 Task: Open a Modern Writer Template save the file as rulebook.txt Remove the following  from template: 'Address' Change the date  '5 April, 2023' change Dear Ms Reader to   Greetings. Add body to the letter Congratulations on your recent promotion! This well-deserved achievement is a testament to your skills and commitment to your work. I am confident that you will excel in your new role and bring continued success to the team. Wishing you all the best in this exciting chapter of your career.Add Name  'Joey'. Insert watermark  Relience Apply Font Style in watermark Nunito; font size  117and place the watermark  Diagonally 
Action: Mouse moved to (336, 137)
Screenshot: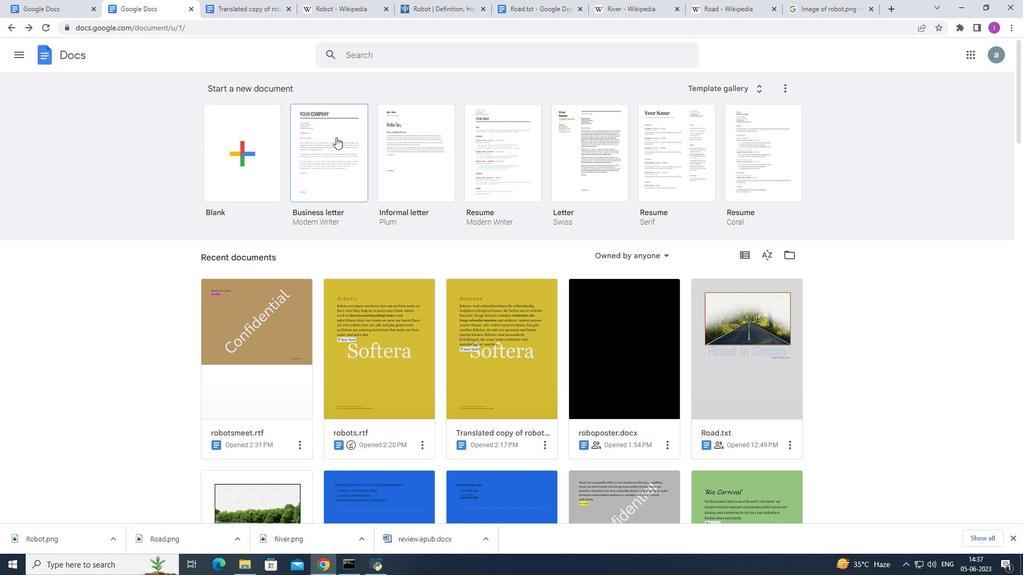 
Action: Mouse pressed left at (336, 137)
Screenshot: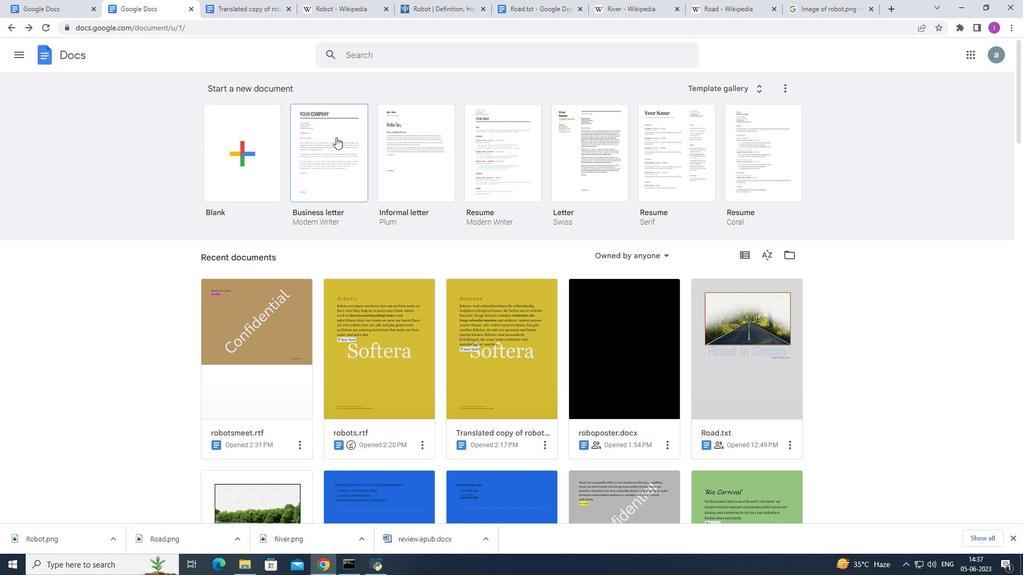 
Action: Mouse moved to (336, 166)
Screenshot: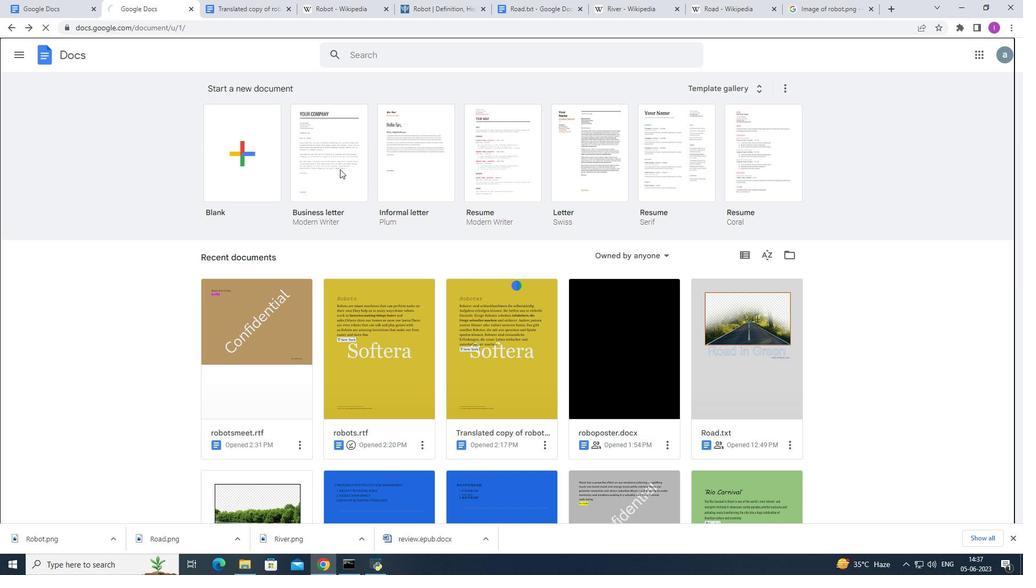 
Action: Mouse pressed left at (336, 166)
Screenshot: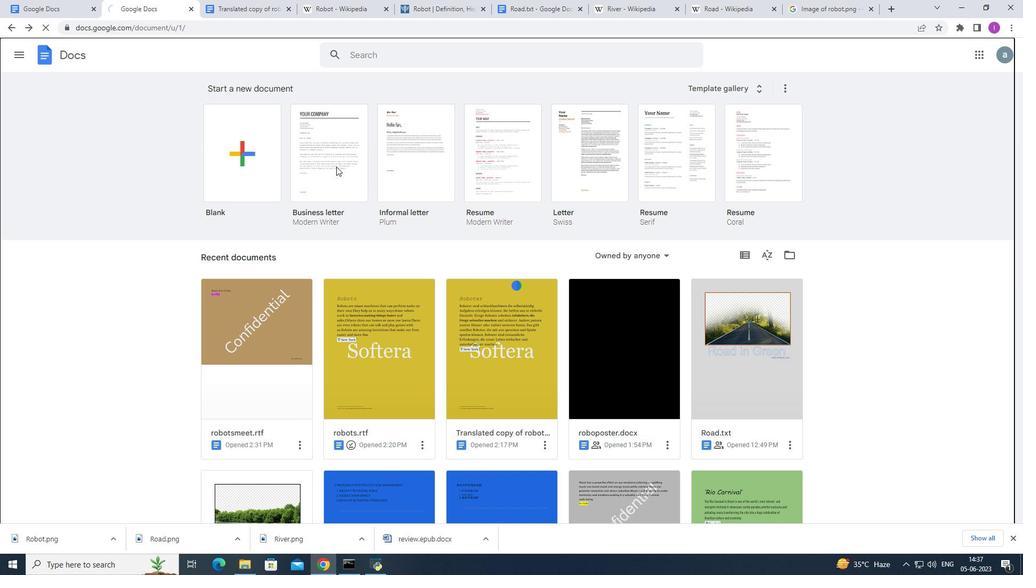 
Action: Mouse moved to (94, 46)
Screenshot: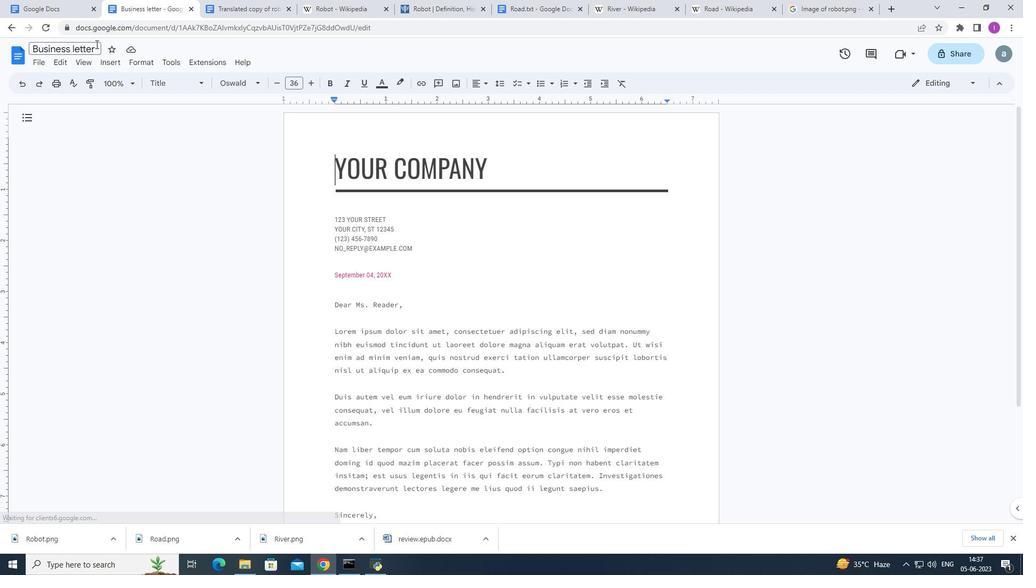 
Action: Mouse pressed left at (94, 46)
Screenshot: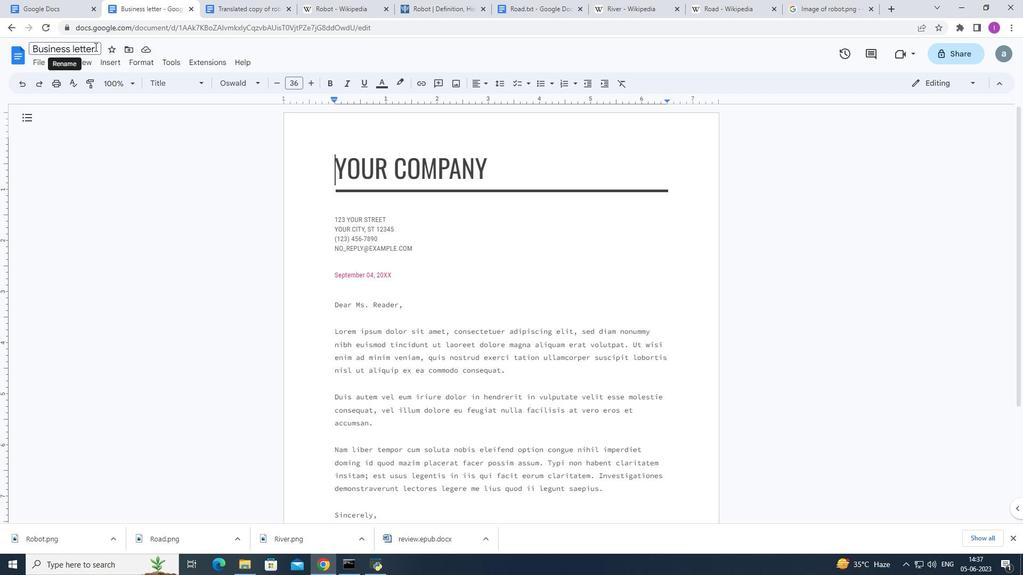 
Action: Mouse moved to (123, 51)
Screenshot: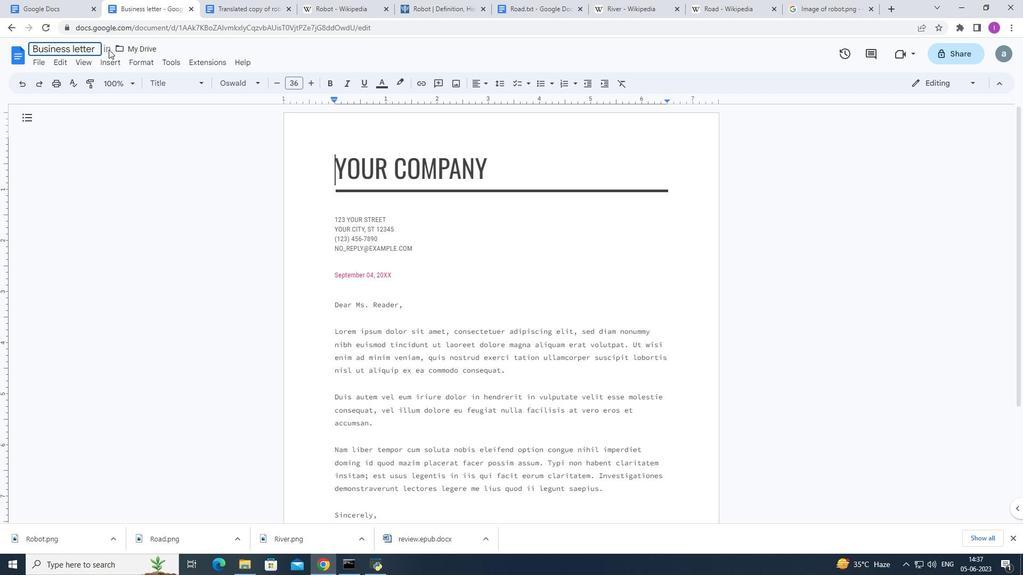 
Action: Key pressed <Key.backspace><Key.backspace><Key.backspace><Key.backspace><Key.backspace><Key.backspace><Key.backspace><Key.backspace><Key.backspace><Key.backspace><Key.backspace><Key.backspace><Key.backspace><Key.backspace><Key.backspace><Key.backspace><Key.backspace><Key.backspace><Key.backspace><Key.backspace><Key.backspace><Key.backspace><Key.backspace><Key.backspace><Key.backspace><Key.backspace><Key.backspace><Key.backspace><Key.backspace><Key.backspace><Key.backspace><Key.backspace><Key.backspace><Key.backspace><Key.backspace>rulebook.txt
Screenshot: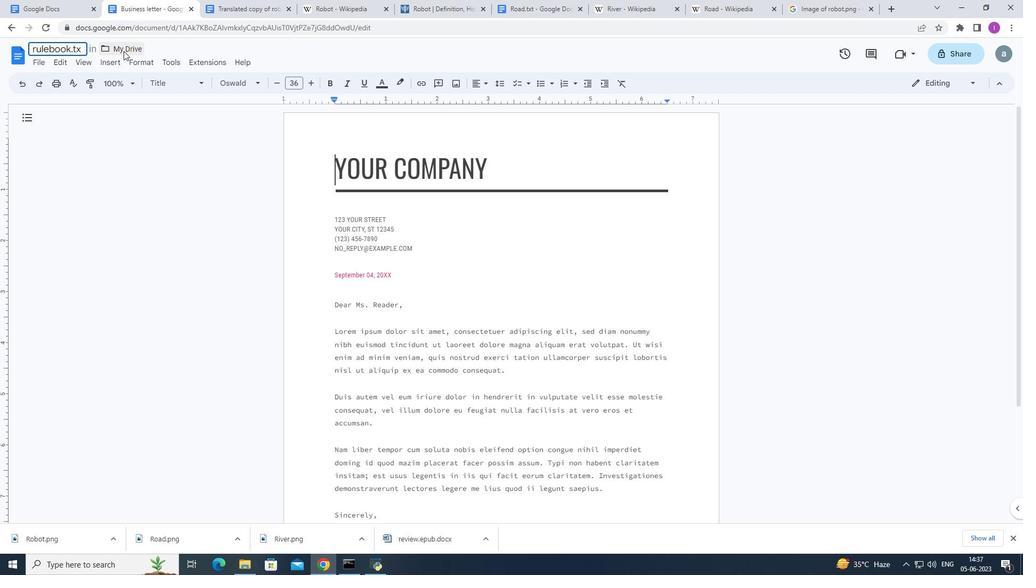 
Action: Mouse moved to (189, 186)
Screenshot: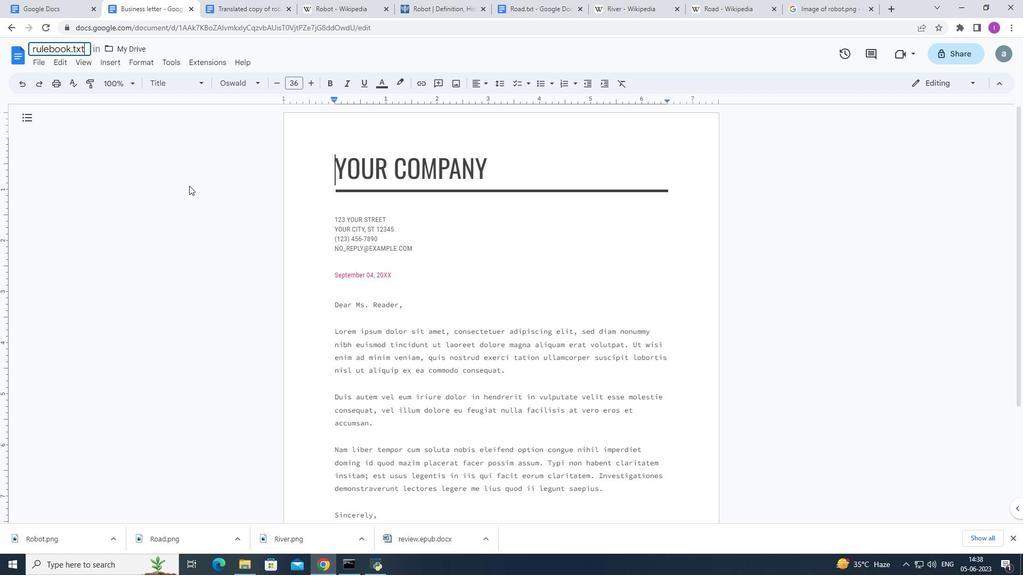 
Action: Mouse pressed left at (189, 186)
Screenshot: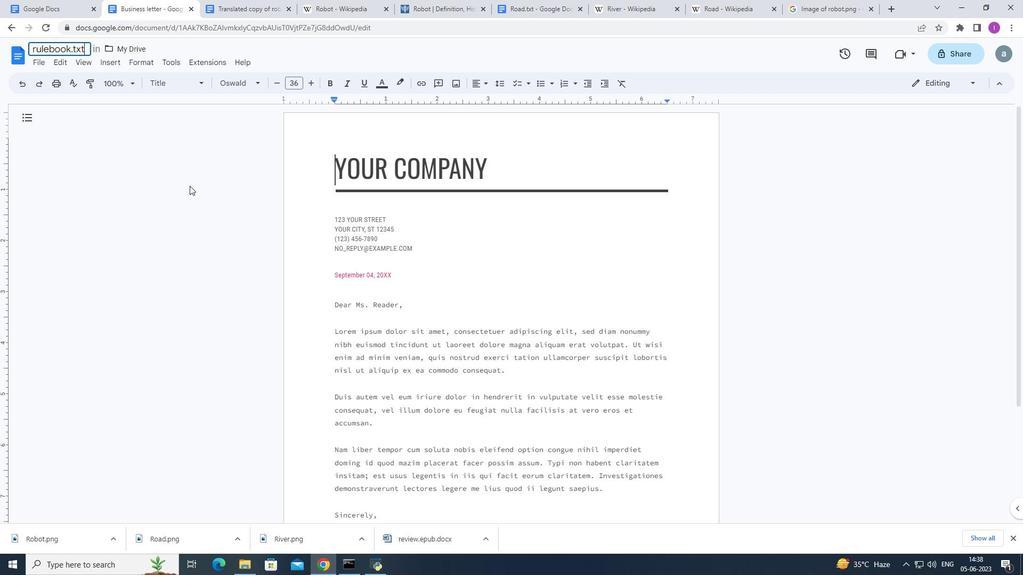 
Action: Mouse moved to (200, 267)
Screenshot: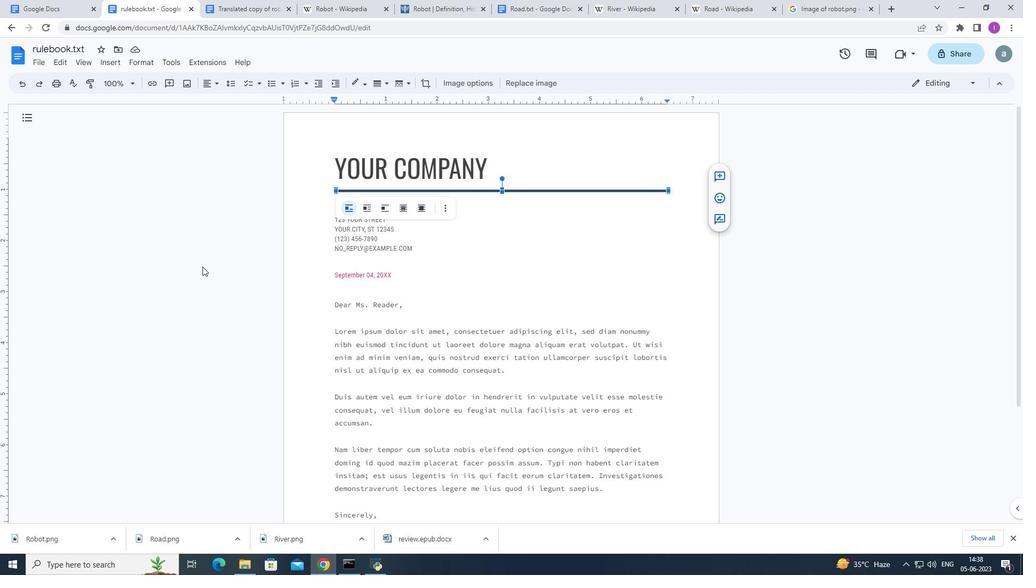 
Action: Mouse pressed left at (200, 267)
Screenshot: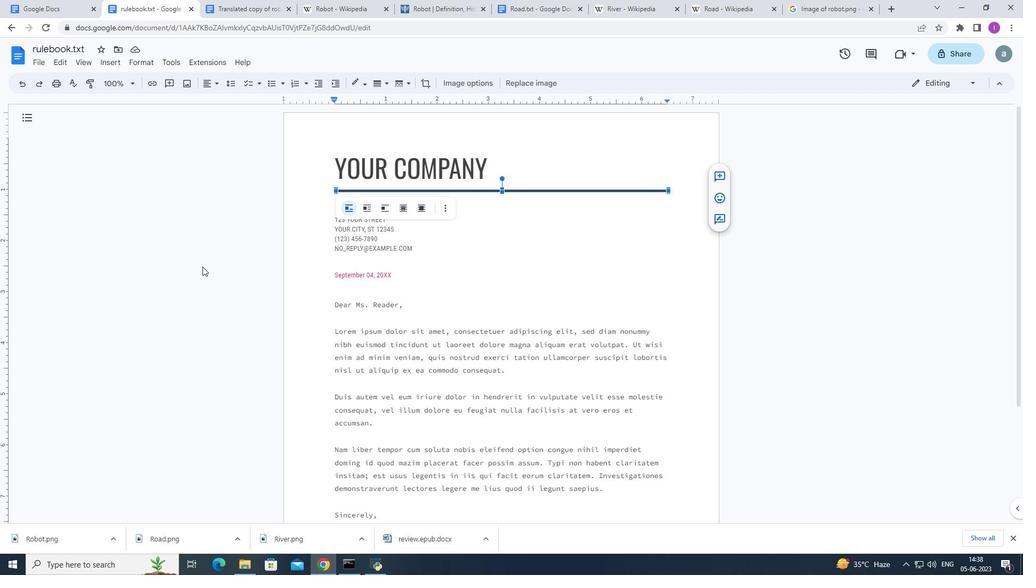 
Action: Mouse moved to (435, 248)
Screenshot: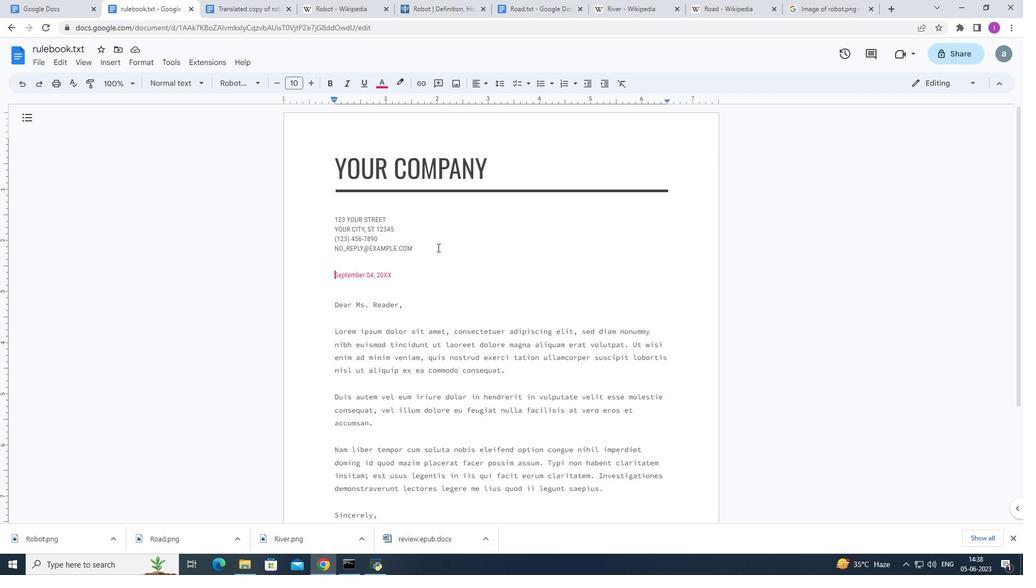 
Action: Mouse pressed left at (435, 248)
Screenshot: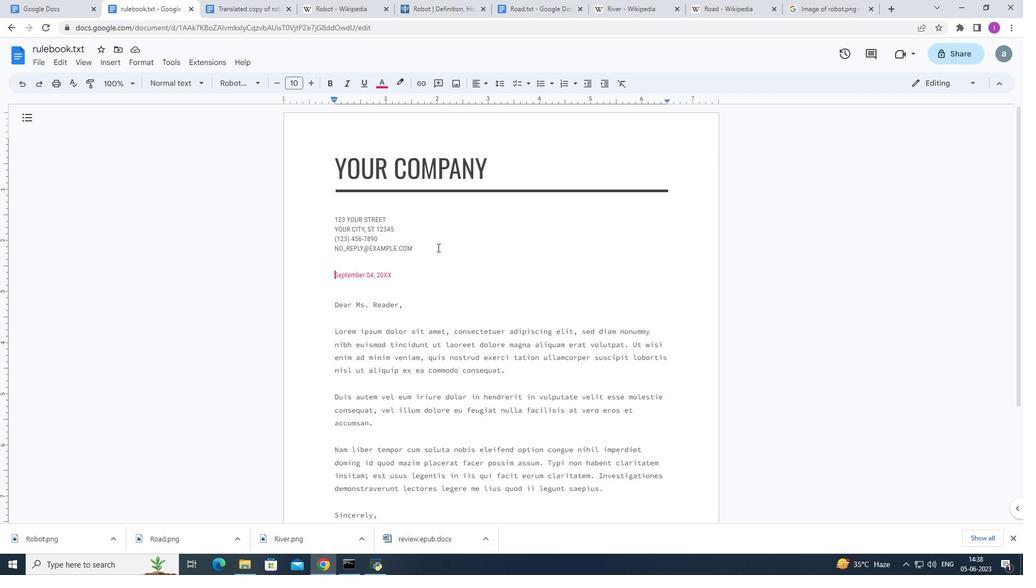
Action: Mouse moved to (315, 230)
Screenshot: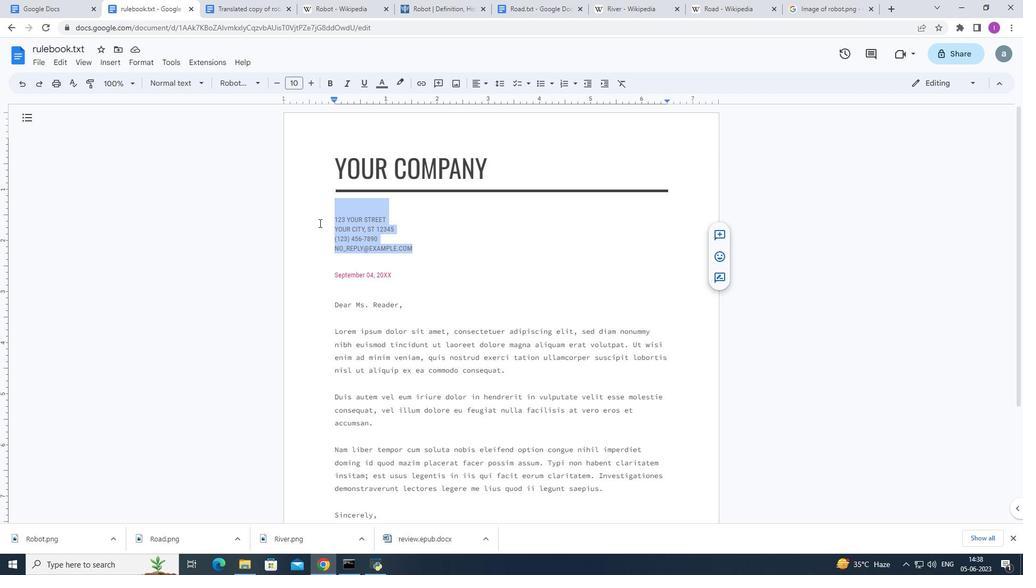 
Action: Key pressed <Key.backspace>
Screenshot: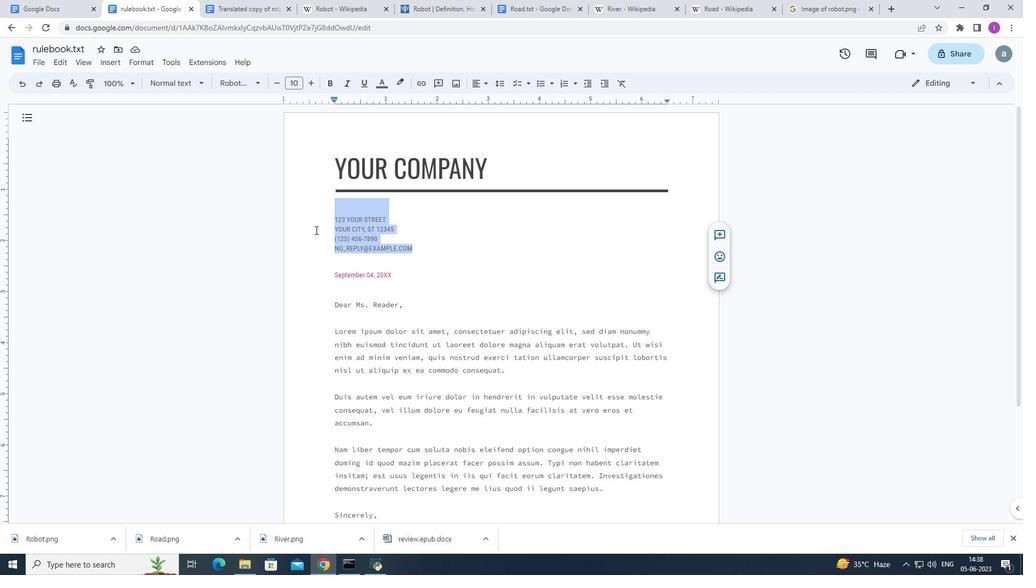 
Action: Mouse moved to (418, 236)
Screenshot: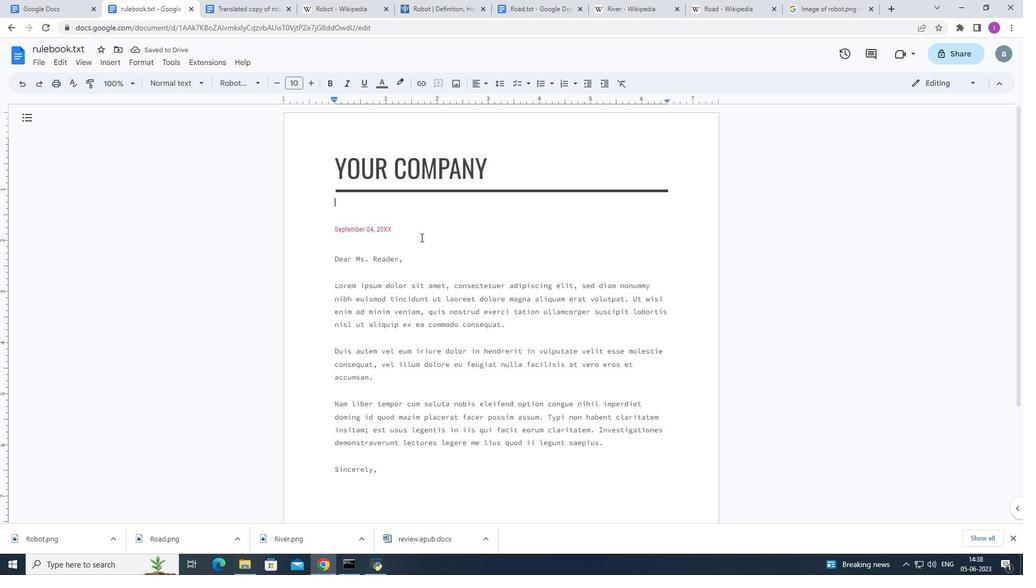 
Action: Mouse pressed left at (418, 236)
Screenshot: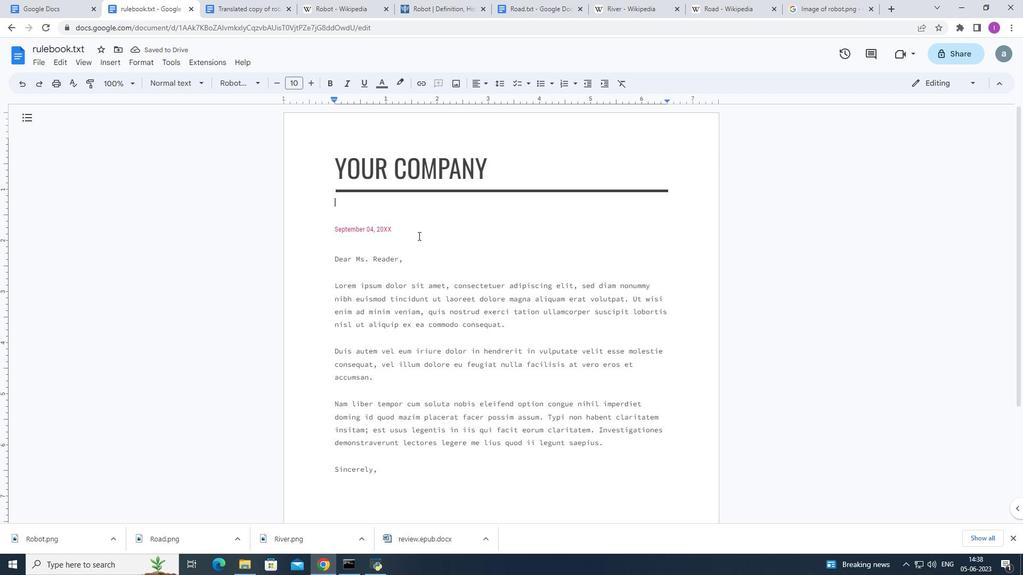 
Action: Mouse moved to (364, 231)
Screenshot: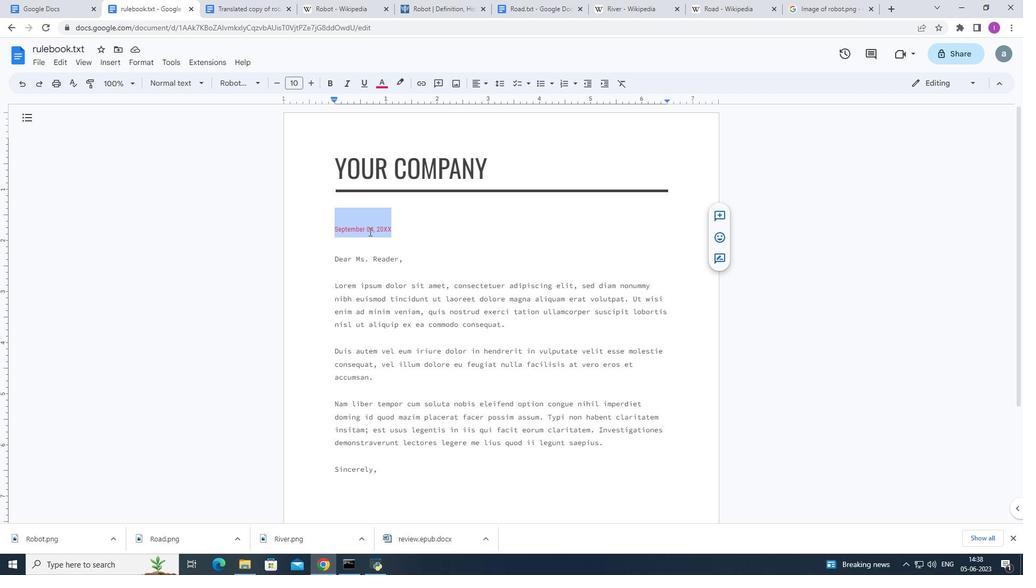 
Action: Key pressed 5
Screenshot: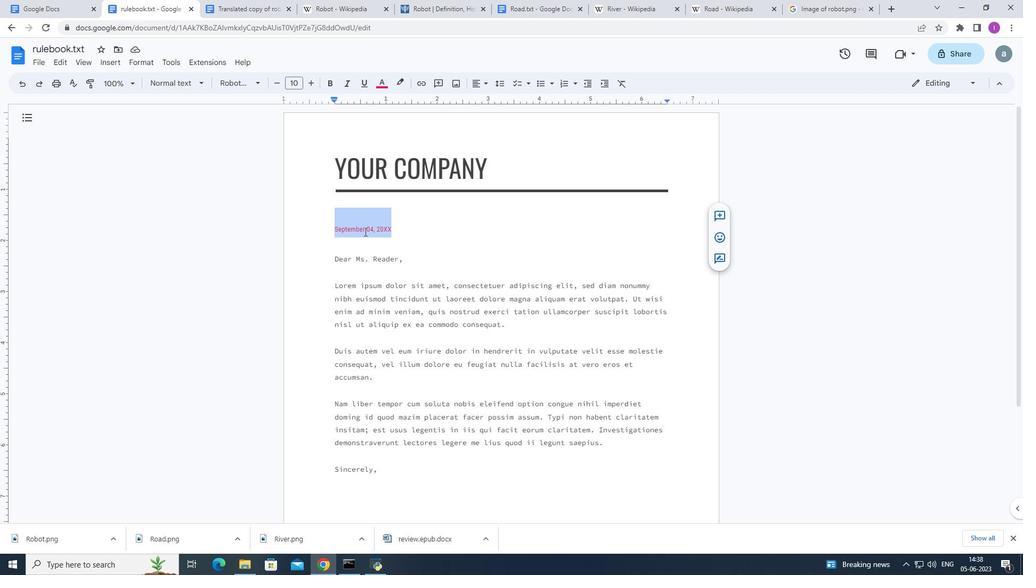
Action: Mouse moved to (349, 235)
Screenshot: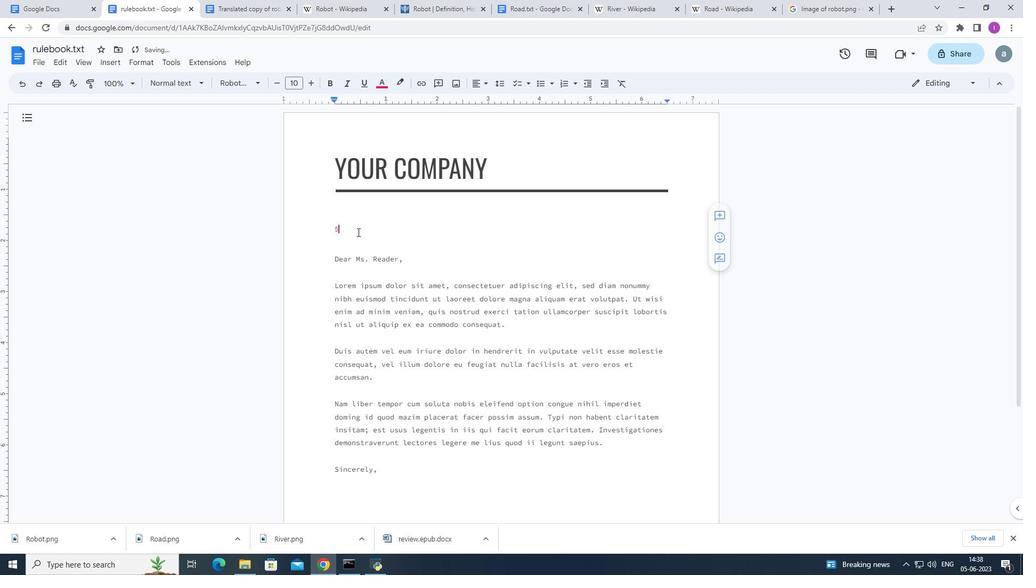 
Action: Key pressed <Key.space><Key.shift>April,2023
Screenshot: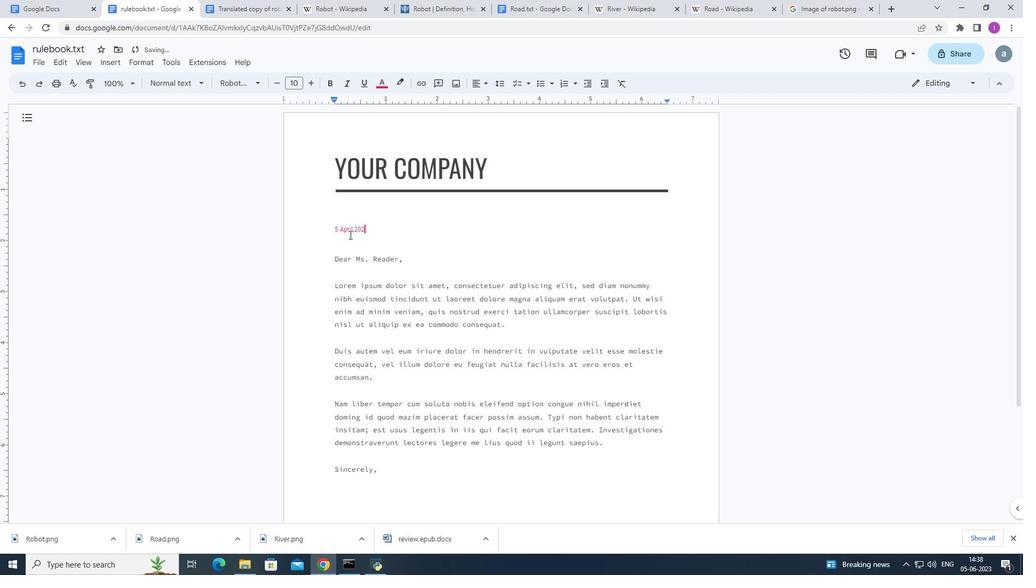 
Action: Mouse moved to (396, 260)
Screenshot: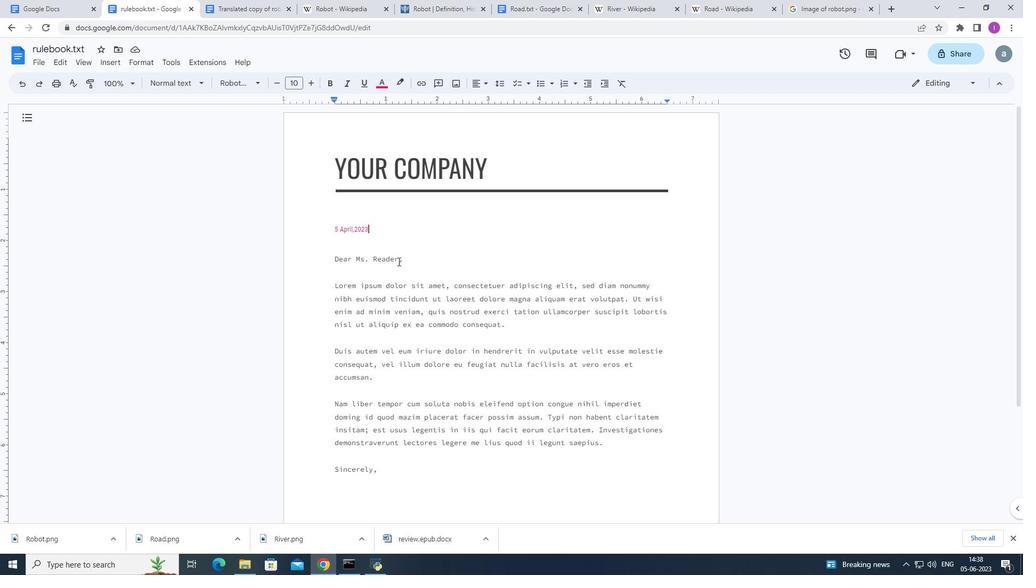
Action: Mouse pressed left at (396, 260)
Screenshot: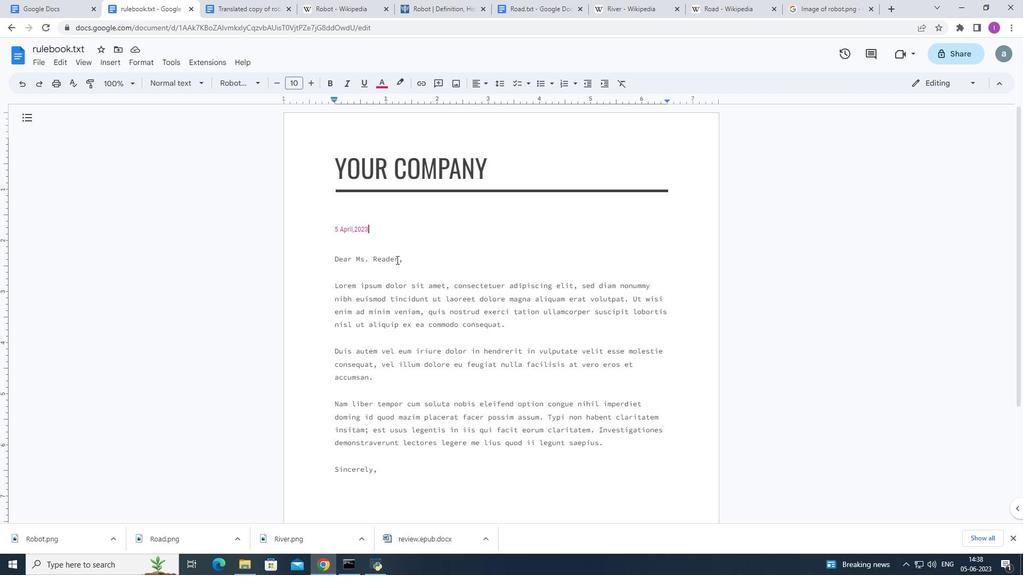 
Action: Mouse moved to (368, 326)
Screenshot: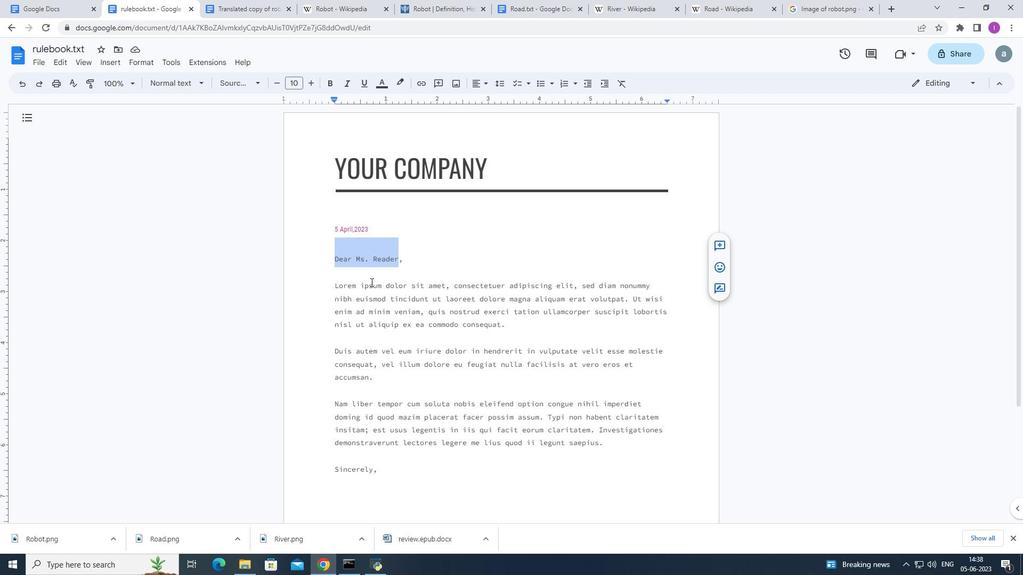 
Action: Key pressed <Key.shift><Key.shift><Key.shift><Key.shift>Greetings
Screenshot: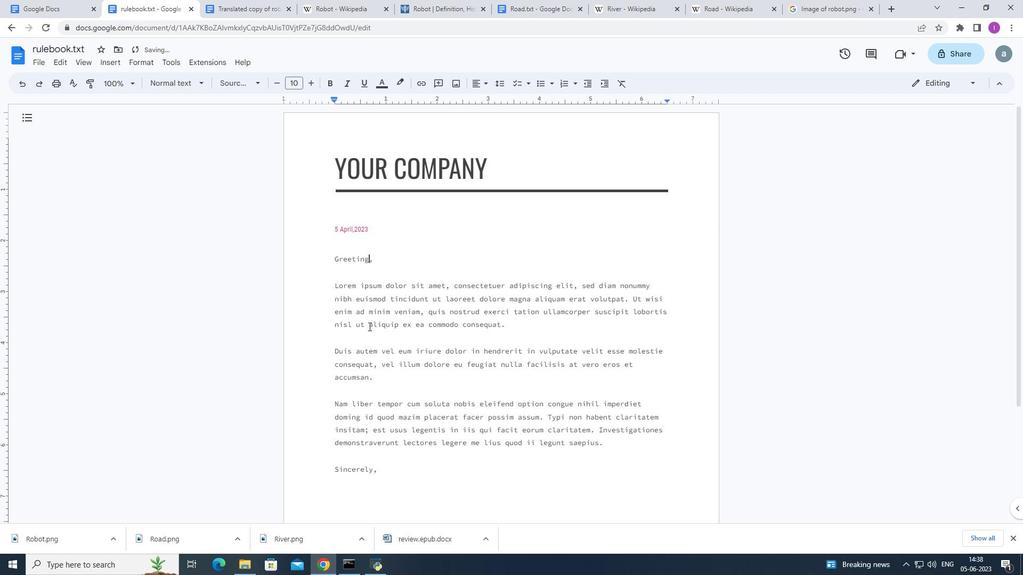 
Action: Mouse moved to (323, 282)
Screenshot: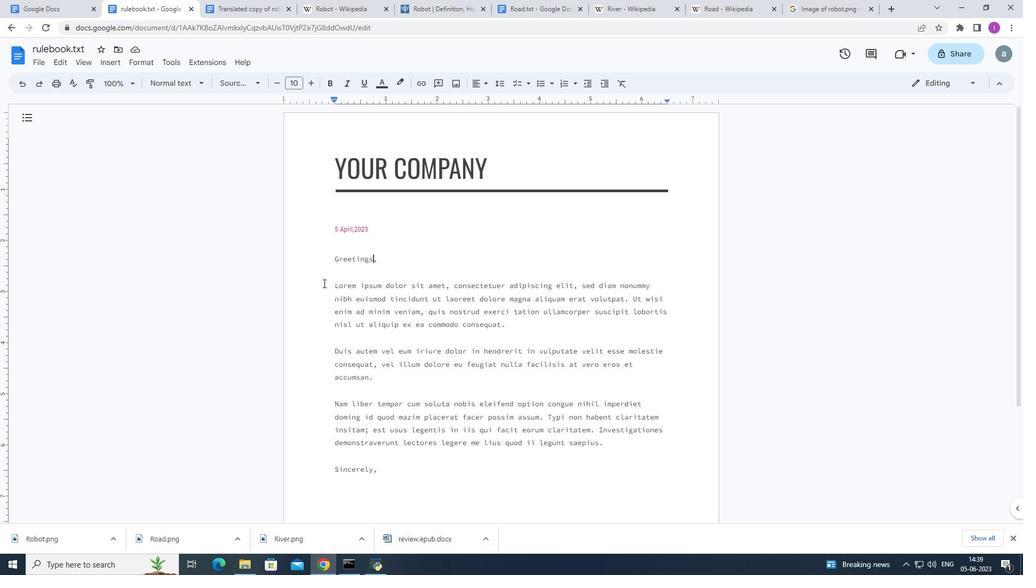 
Action: Mouse pressed left at (323, 282)
Screenshot: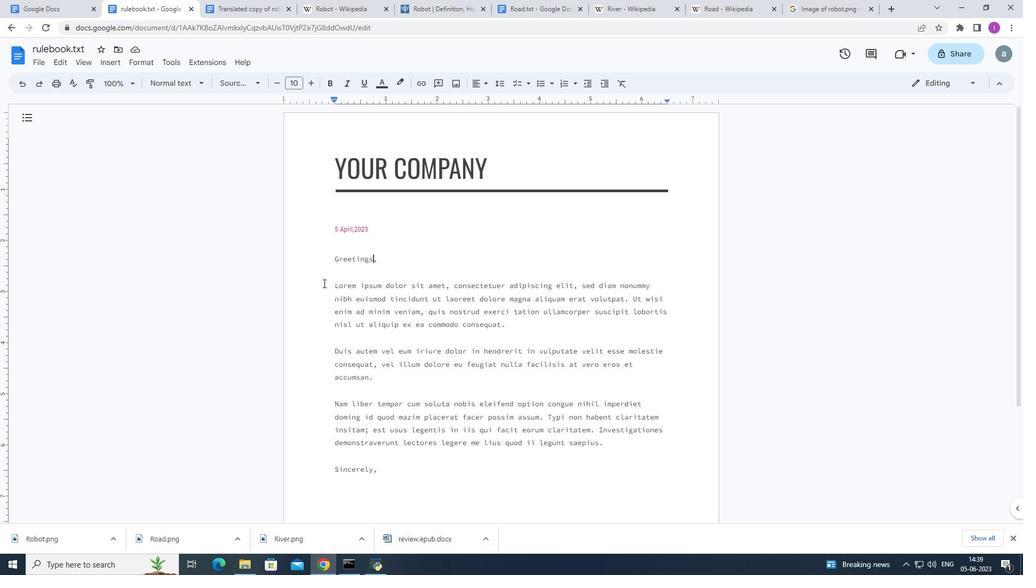 
Action: Mouse moved to (929, 386)
Screenshot: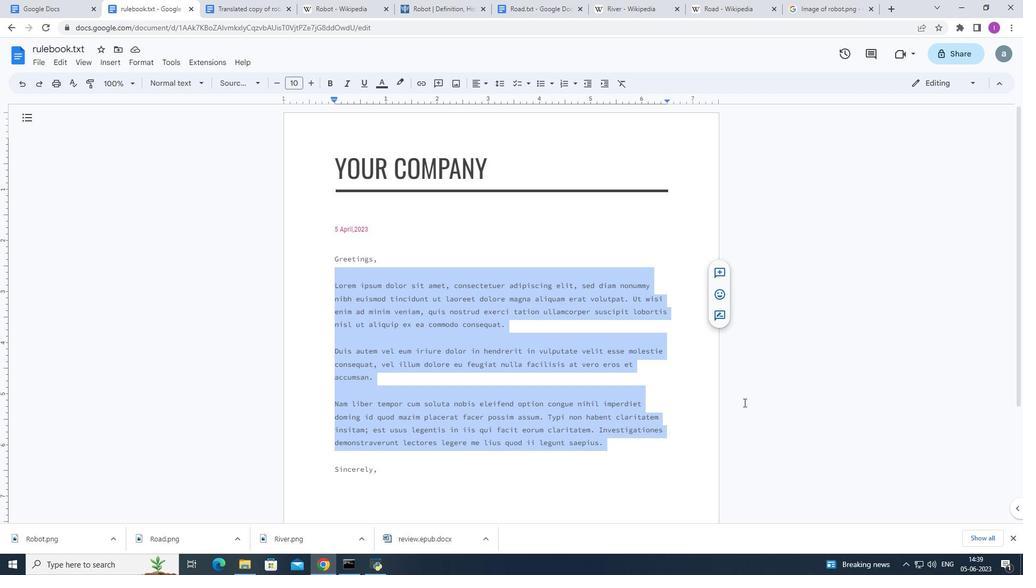
Action: Key pressed <Key.shift>This<Key.space>well-
Screenshot: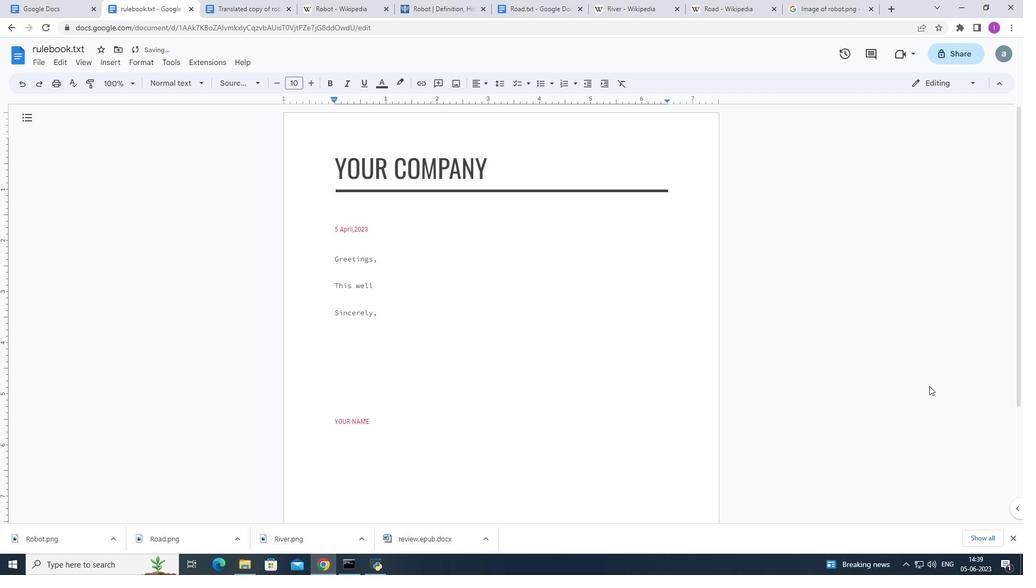 
Action: Mouse scrolled (929, 385) with delta (0, 0)
Screenshot: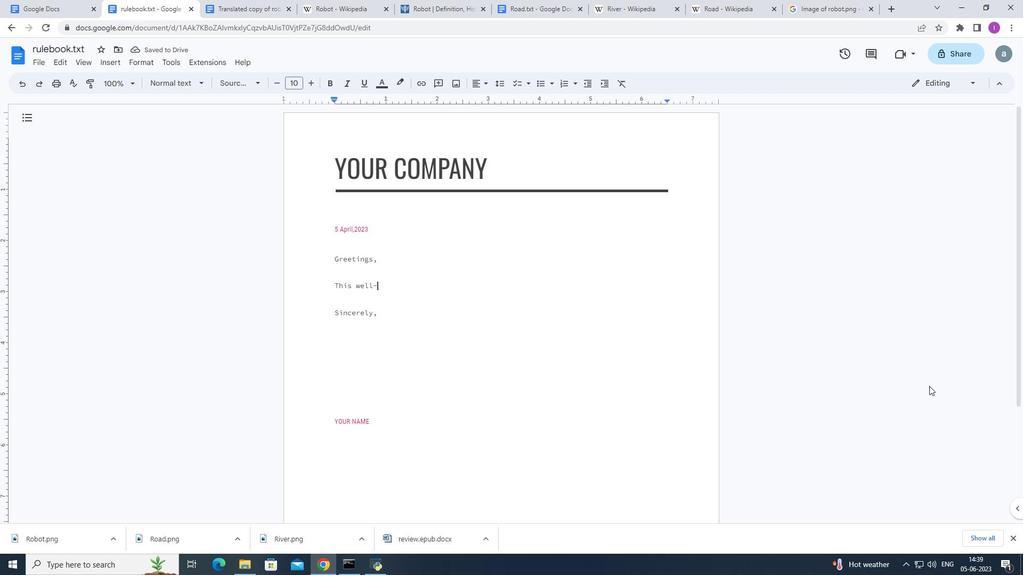 
Action: Mouse moved to (849, 407)
Screenshot: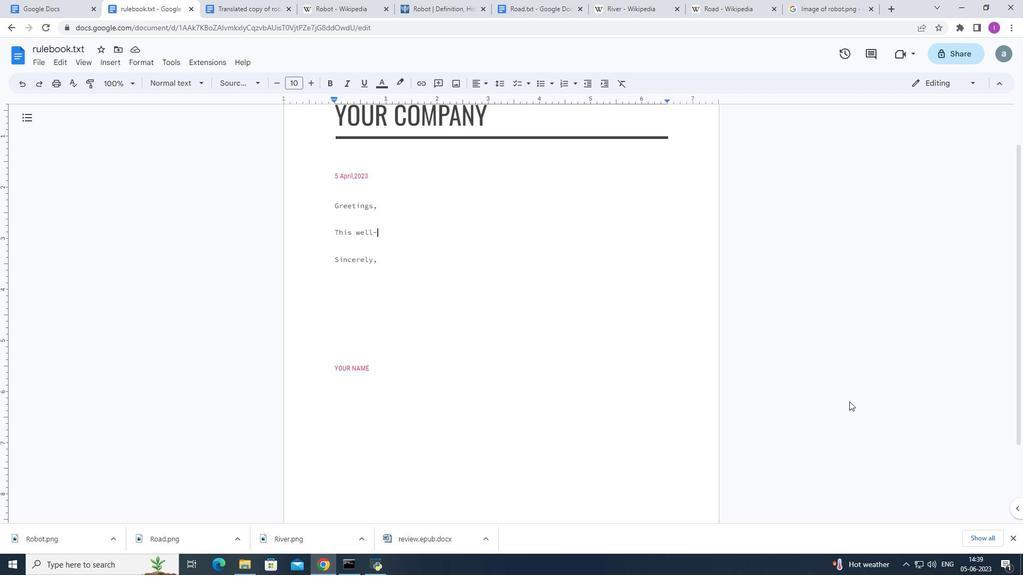 
Action: Mouse scrolled (849, 407) with delta (0, 0)
Screenshot: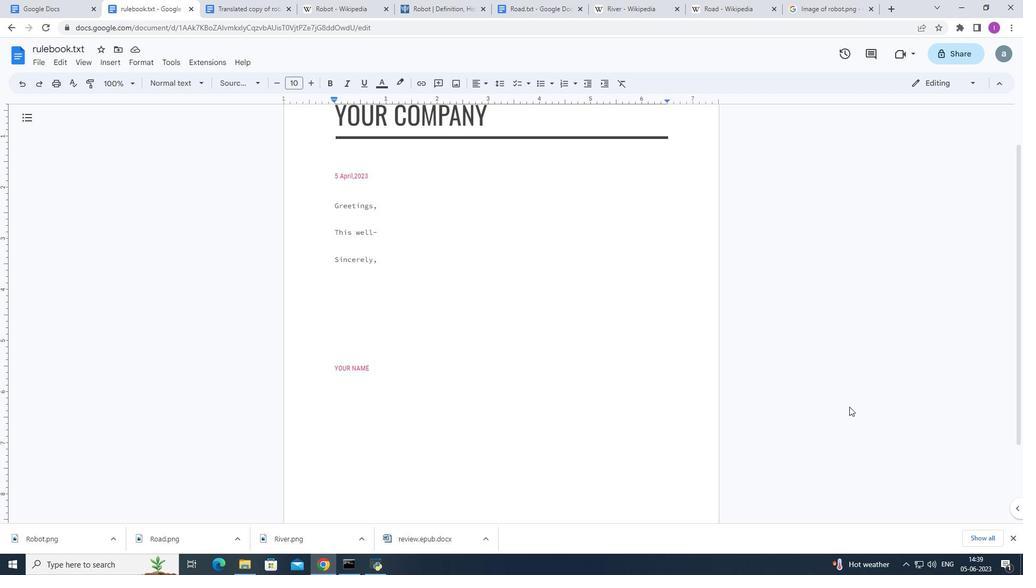
Action: Mouse moved to (849, 407)
Screenshot: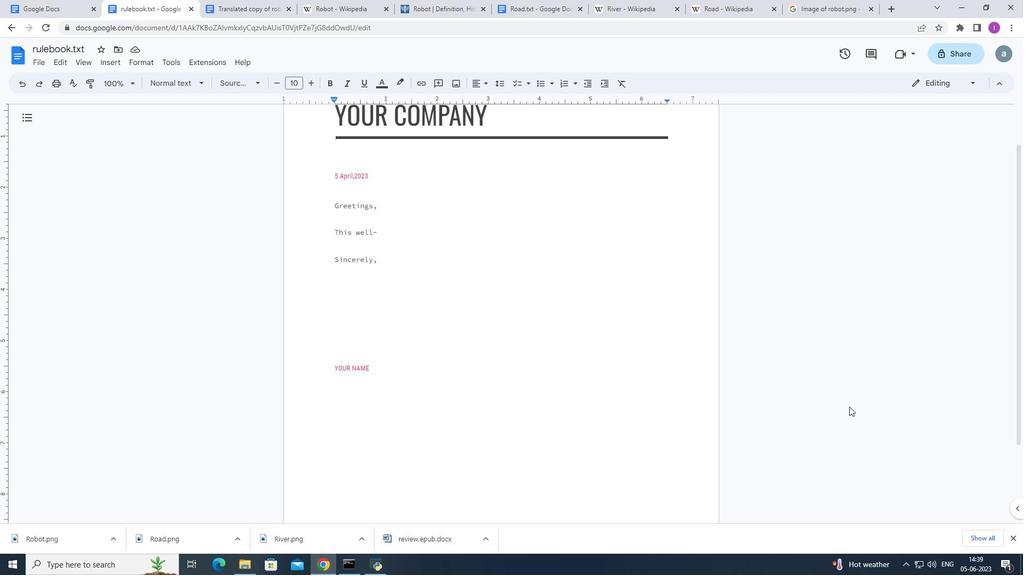 
Action: Mouse scrolled (849, 408) with delta (0, 0)
Screenshot: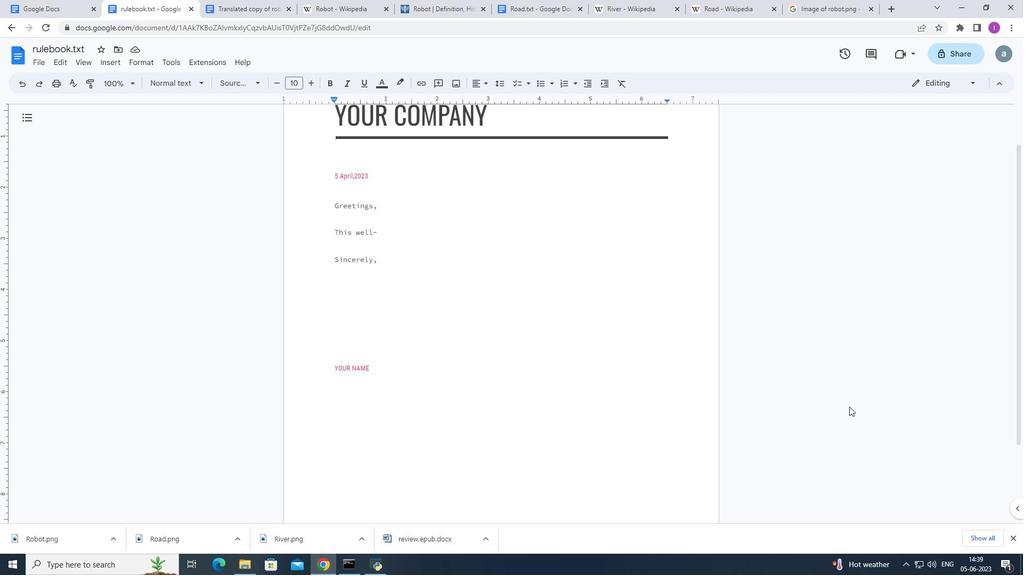 
Action: Mouse moved to (531, 316)
Screenshot: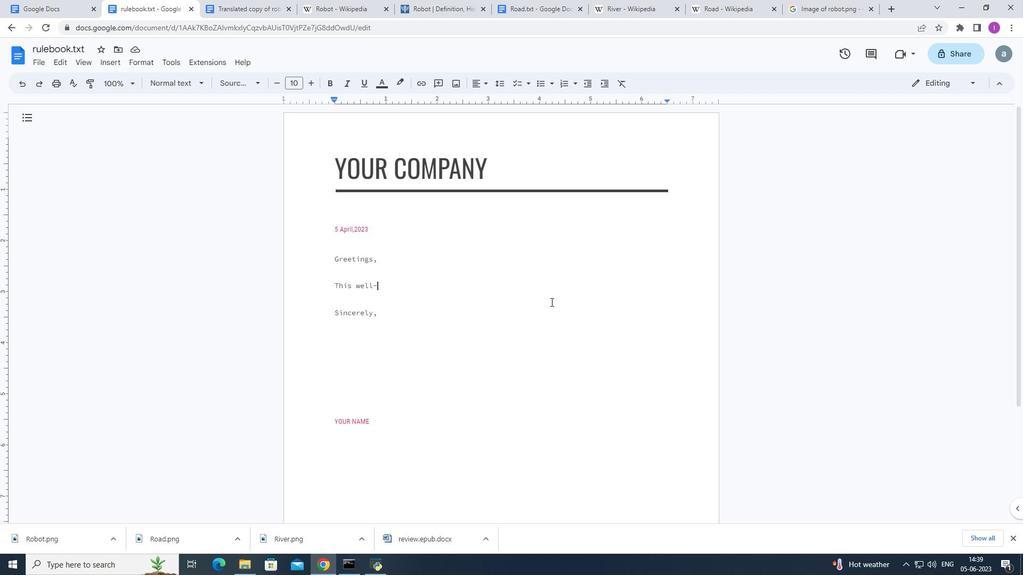 
Action: Key pressed deserved<Key.space>achievement<Key.space>is<Key.space>a<Key.space>testament<Key.space>to<Key.space>your<Key.space>skills<Key.space>and<Key.space>commitment<Key.space>to<Key.space>your<Key.space>work.<Key.shift>I<Key.space>am<Key.space>confident<Key.space>that<Key.space>ypu<Key.backspace><Key.backspace>o<Key.backspace>u<Key.backspace>ou<Key.space>will<Key.space><Key.space><Key.backspace>excel<Key.space>in<Key.space>your<Key.space>new<Key.space>role<Key.space>and<Key.space>brind<Key.backspace>g<Key.space>continued<Key.space>success<Key.space>to<Key.space>thr<Key.backspace>e<Key.space>team.<Key.shift>Wishing<Key.space>you<Key.space>all<Key.space>the<Key.space>best<Key.space>in<Key.space>this<Key.space>exciting<Key.space>chapter<Key.space>of<Key.space>your<Key.space>b<Key.backspace>carteer
Screenshot: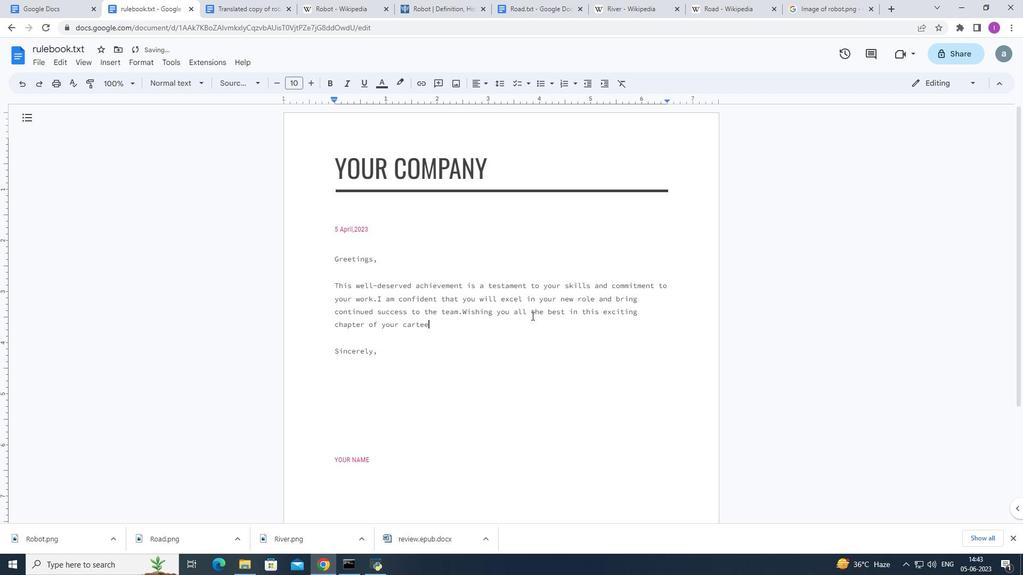 
Action: Mouse moved to (420, 326)
Screenshot: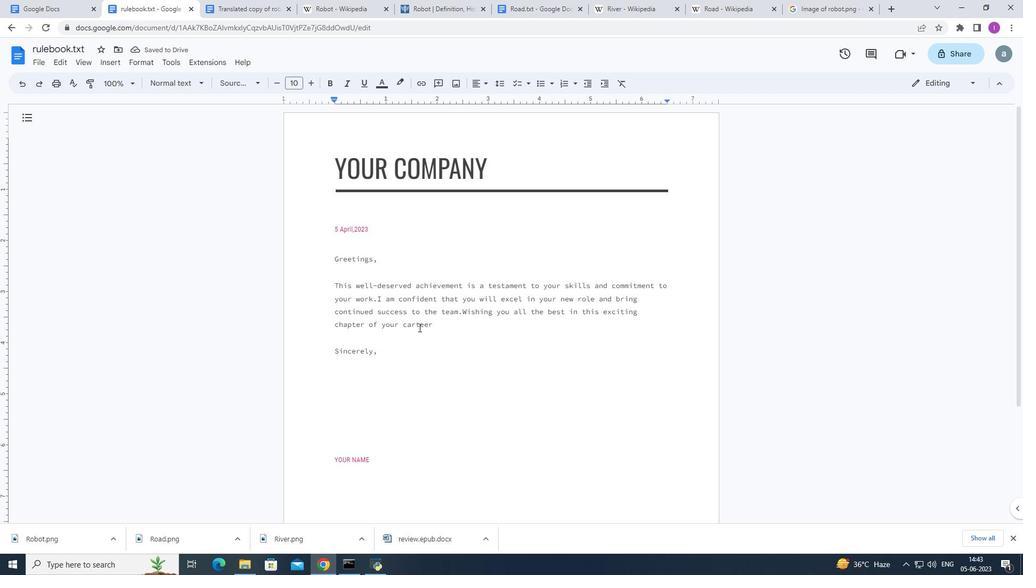 
Action: Mouse pressed left at (420, 326)
Screenshot: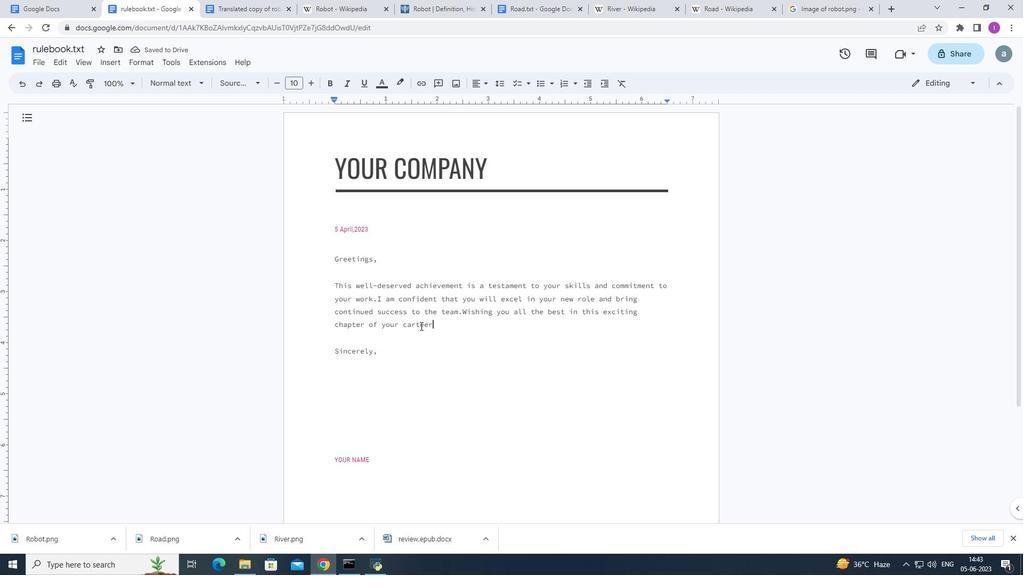 
Action: Mouse moved to (420, 311)
Screenshot: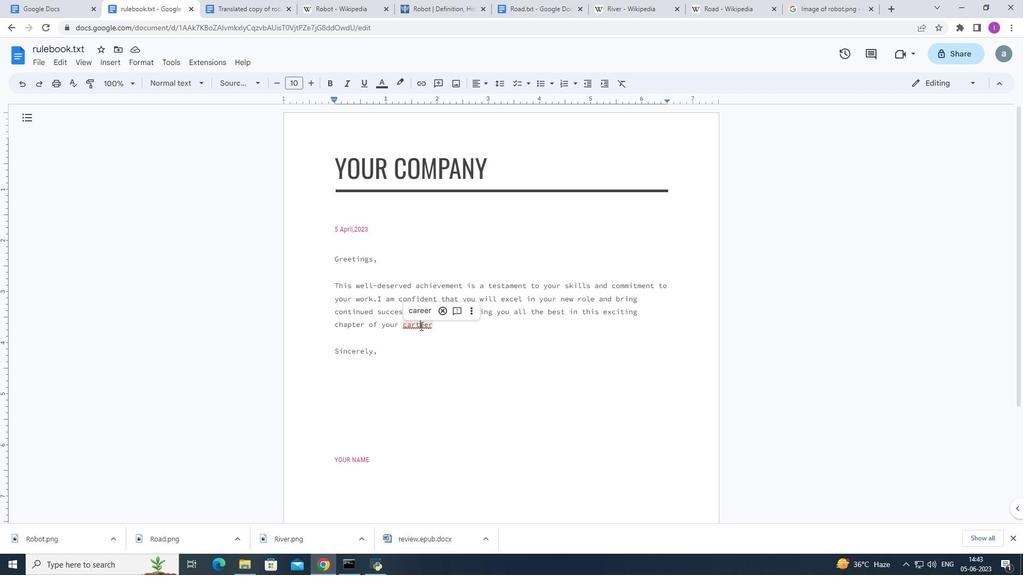 
Action: Mouse pressed left at (420, 311)
Screenshot: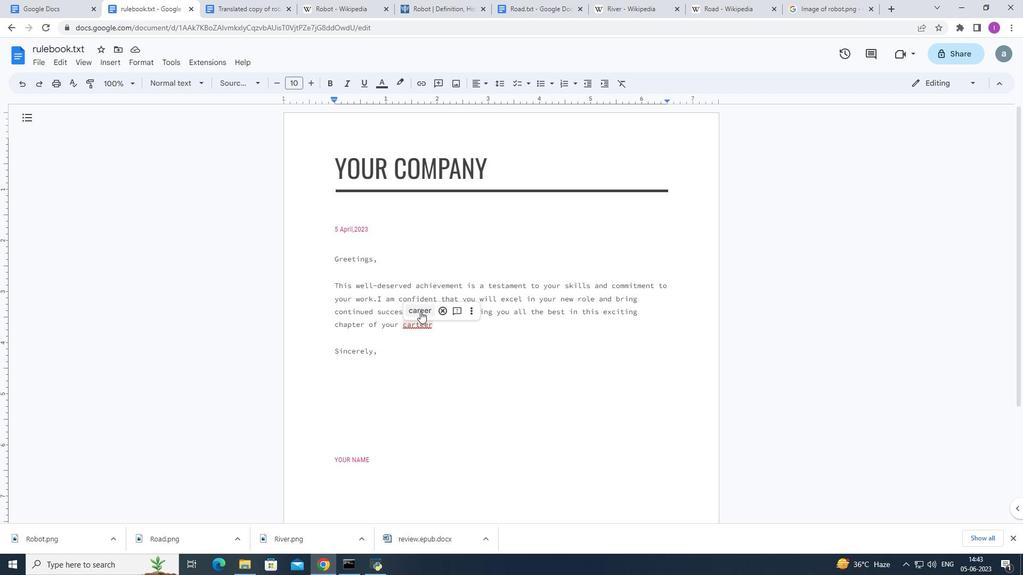
Action: Mouse moved to (453, 331)
Screenshot: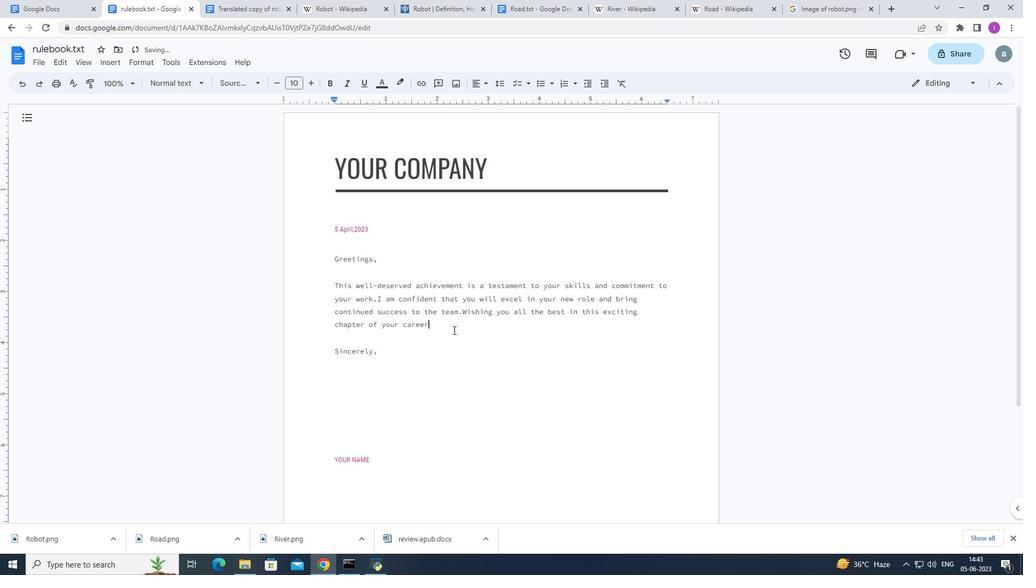 
Action: Key pressed .
Screenshot: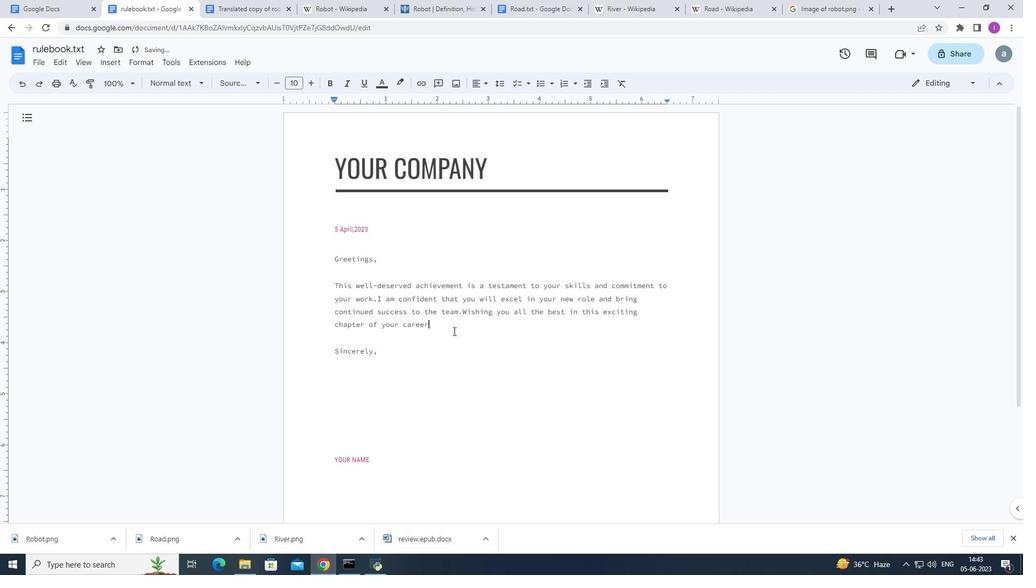 
Action: Mouse moved to (381, 355)
Screenshot: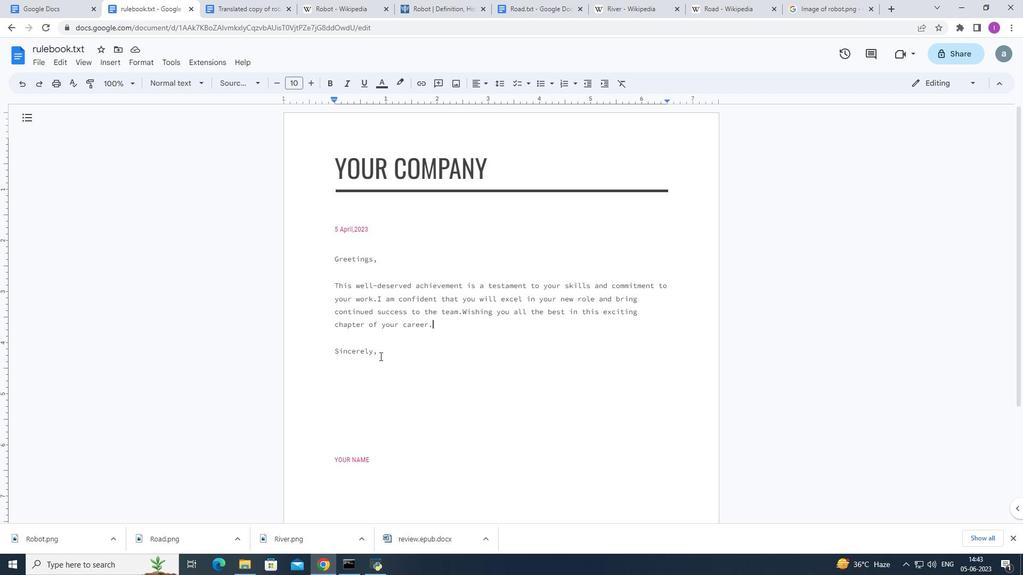 
Action: Mouse pressed left at (381, 355)
Screenshot: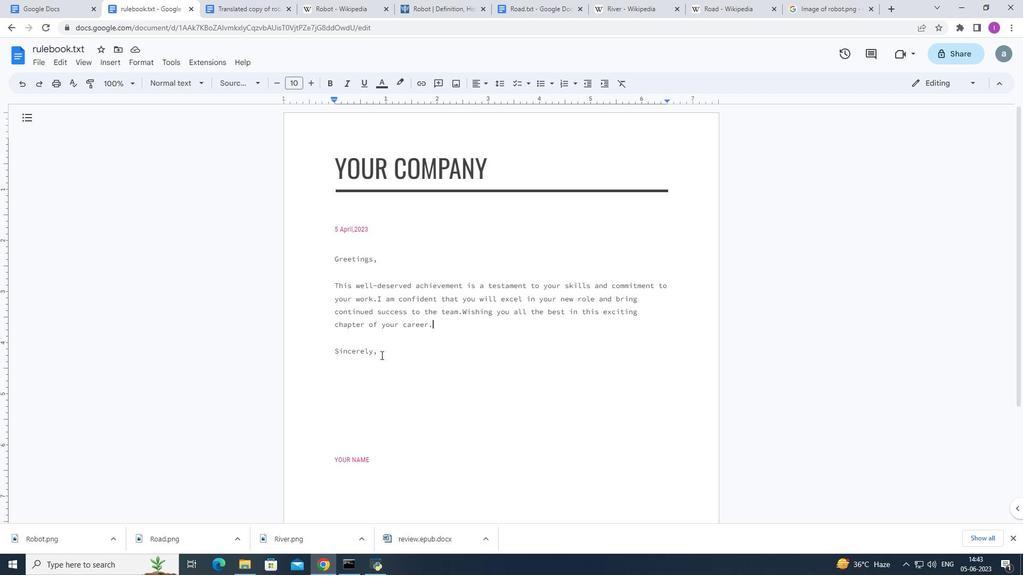 
Action: Mouse moved to (381, 355)
Screenshot: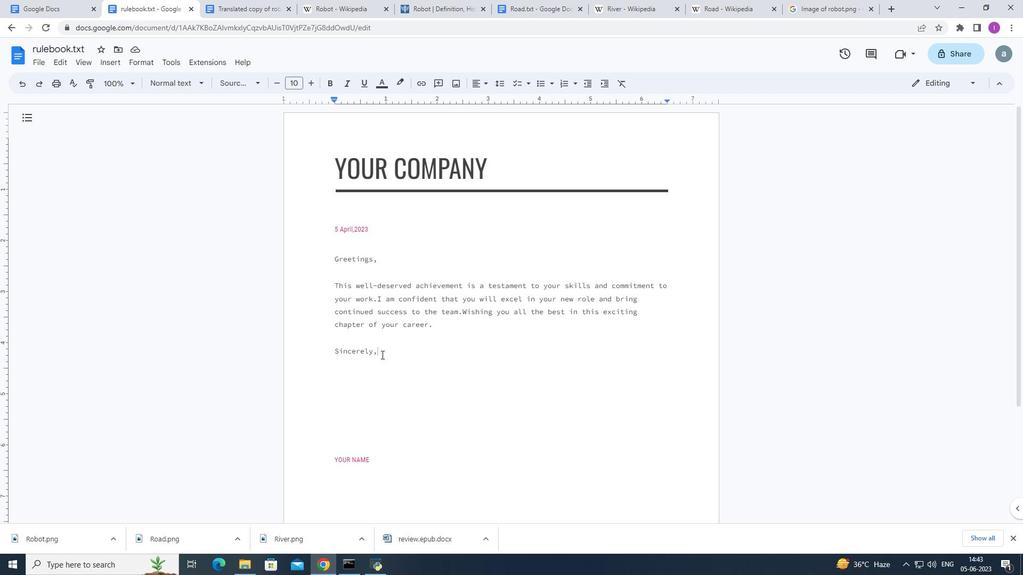 
Action: Key pressed <Key.backspace>,<Key.enter>
Screenshot: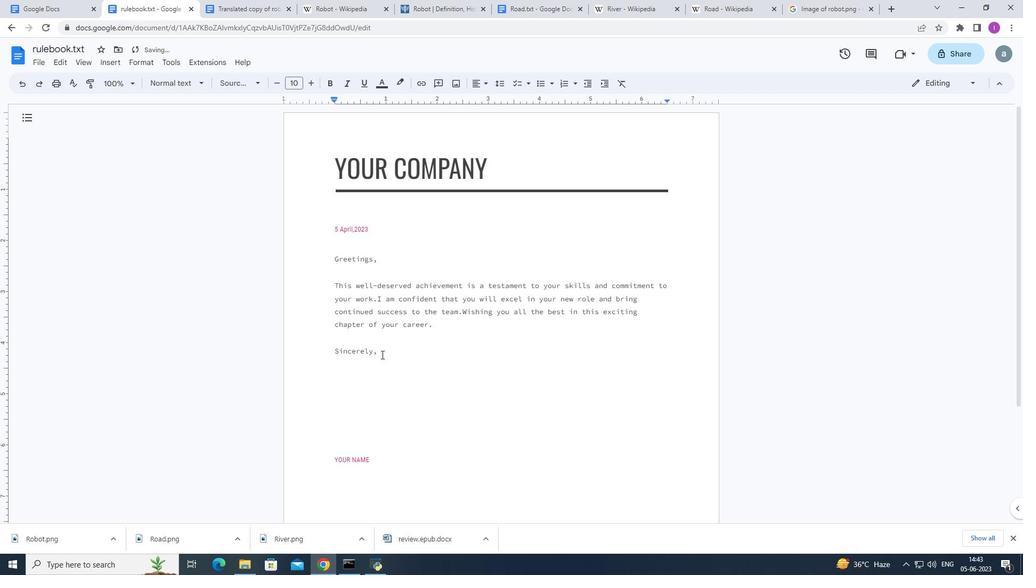 
Action: Mouse moved to (409, 360)
Screenshot: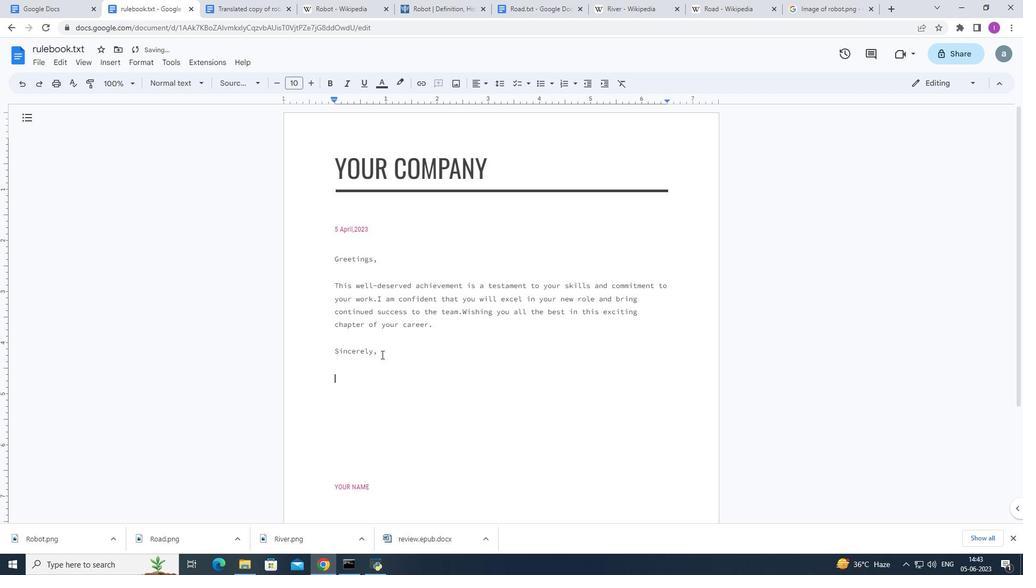 
Action: Key pressed <Key.shift><Key.shift><Key.shift><Key.shift>Joey
Screenshot: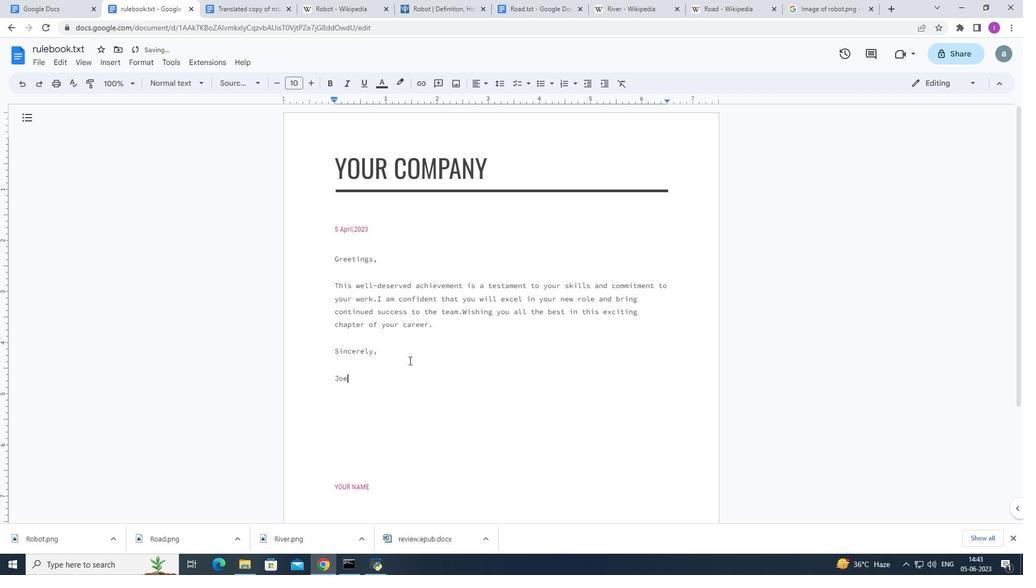 
Action: Mouse moved to (374, 486)
Screenshot: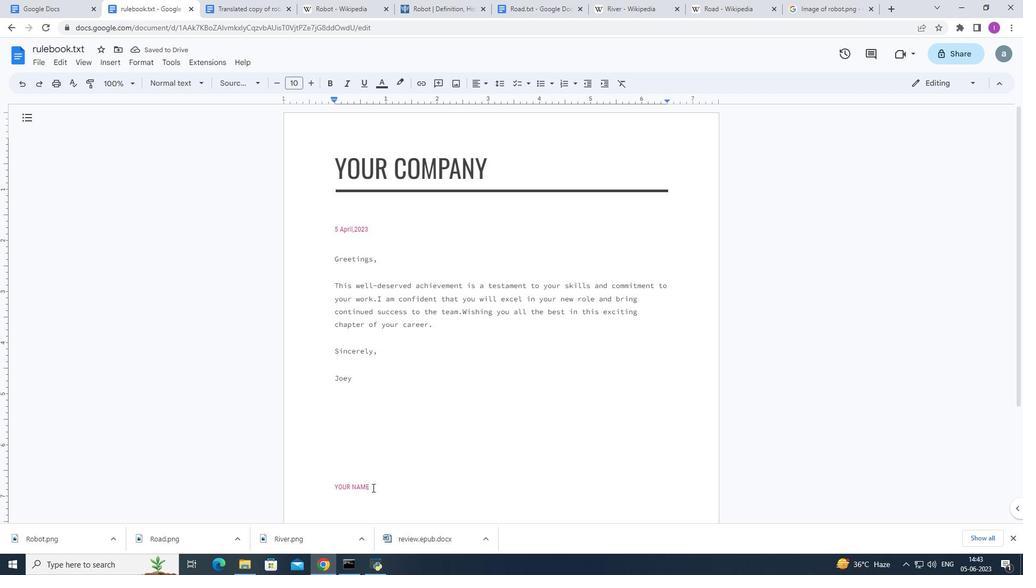 
Action: Mouse pressed left at (374, 486)
Screenshot: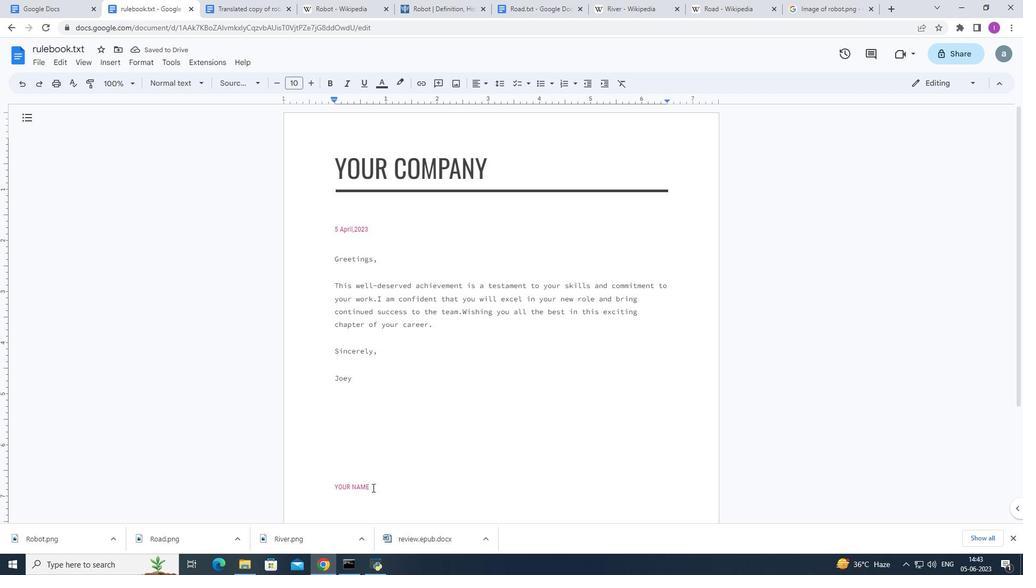 
Action: Mouse moved to (328, 490)
Screenshot: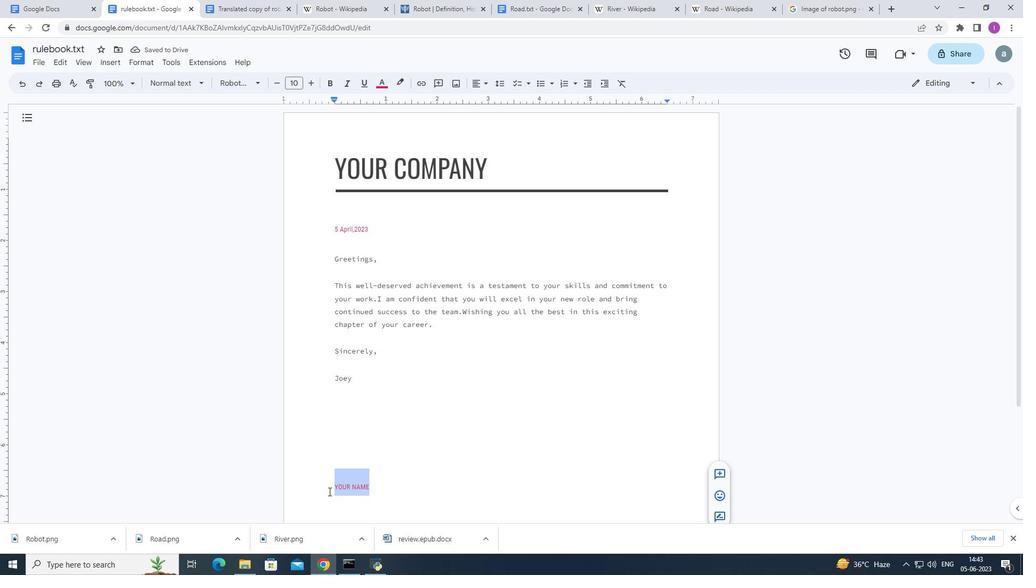 
Action: Key pressed <Key.backspace>
Screenshot: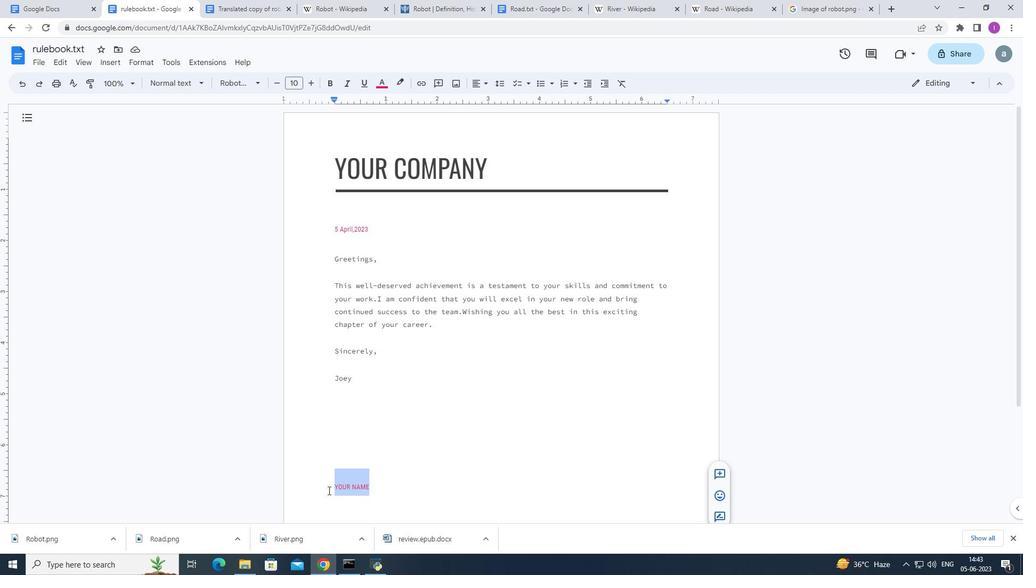 
Action: Mouse moved to (115, 65)
Screenshot: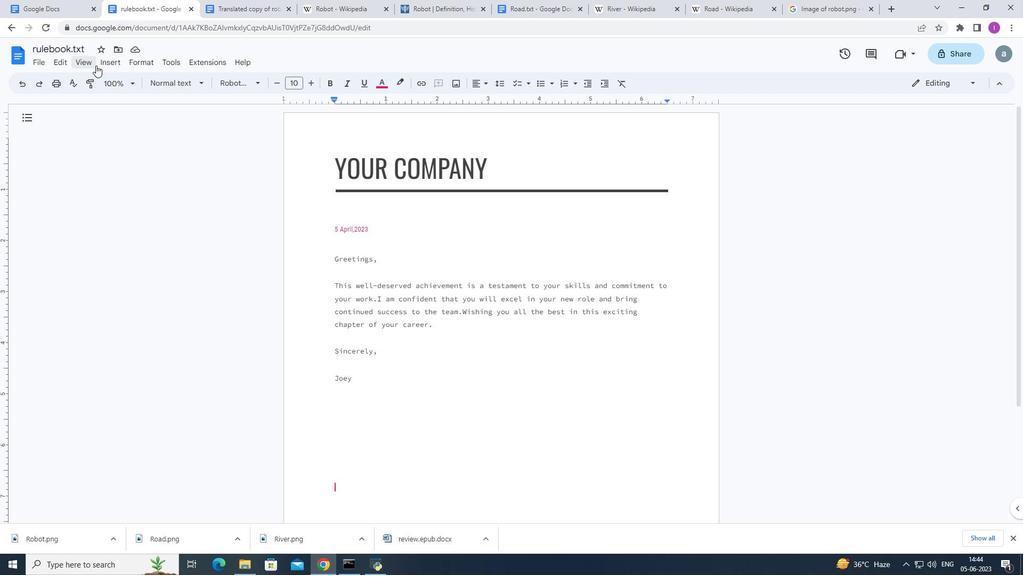 
Action: Mouse pressed left at (115, 65)
Screenshot: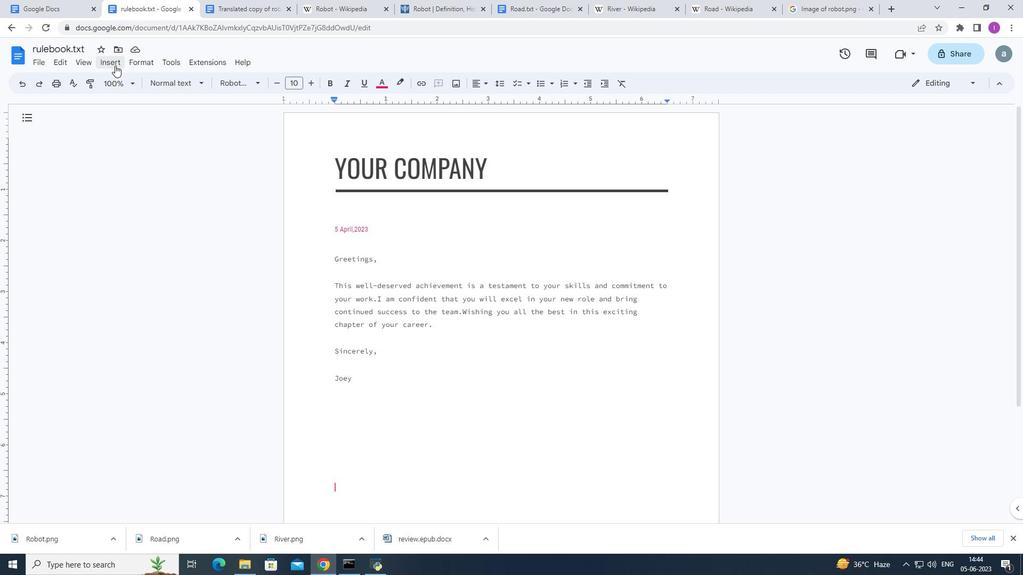 
Action: Mouse moved to (164, 315)
Screenshot: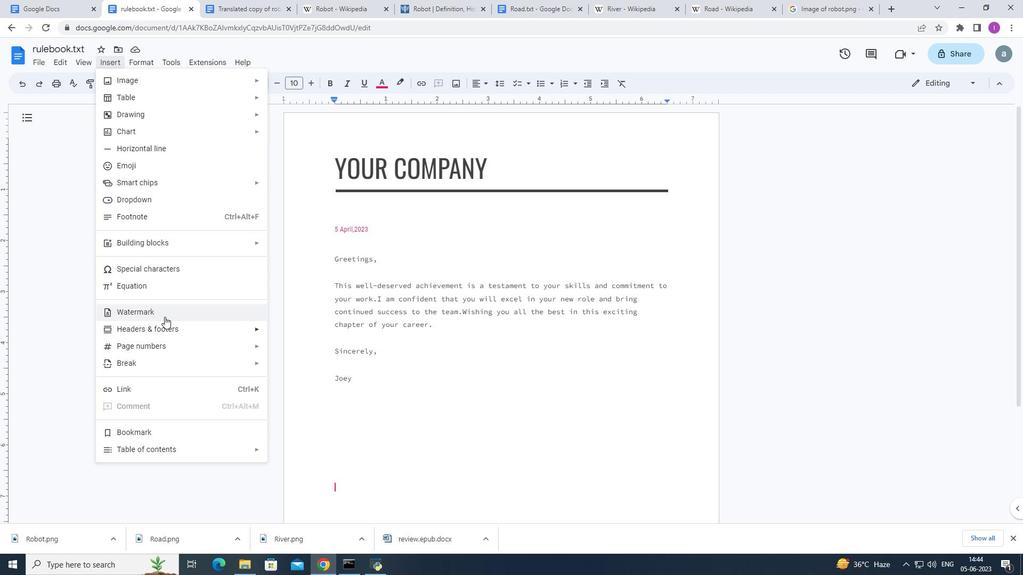 
Action: Mouse pressed left at (164, 315)
Screenshot: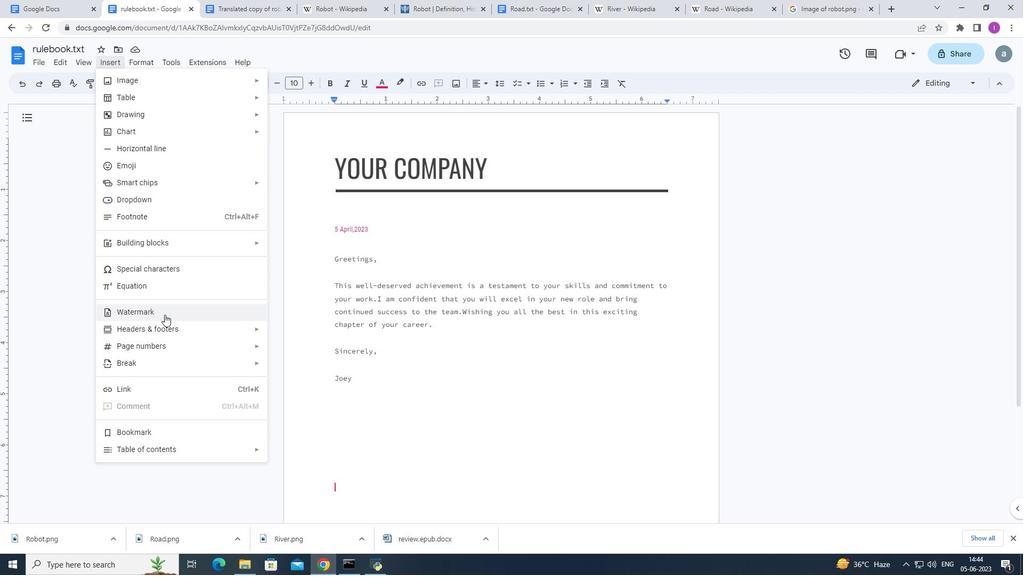 
Action: Mouse moved to (969, 119)
Screenshot: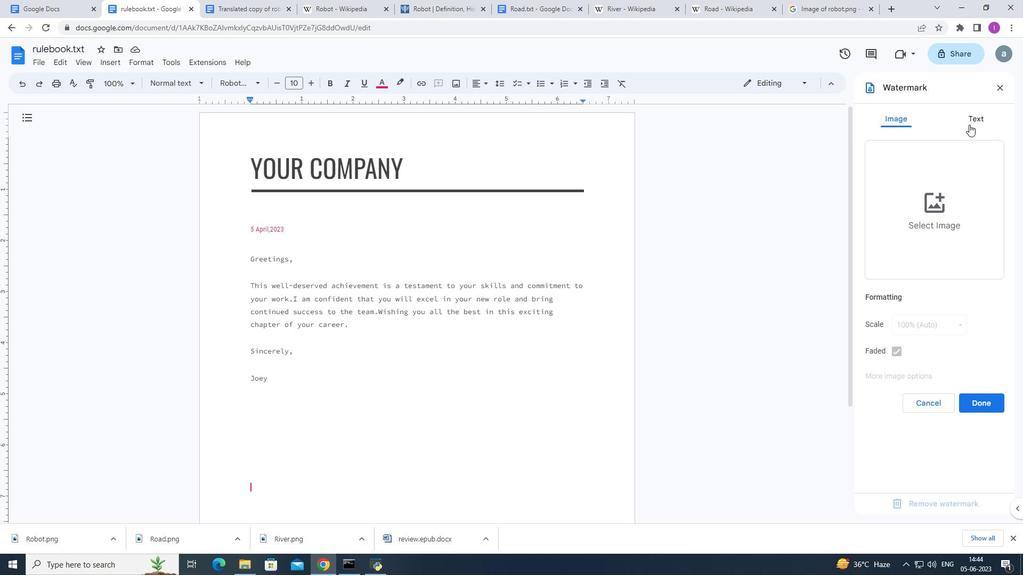 
Action: Mouse pressed left at (969, 119)
Screenshot: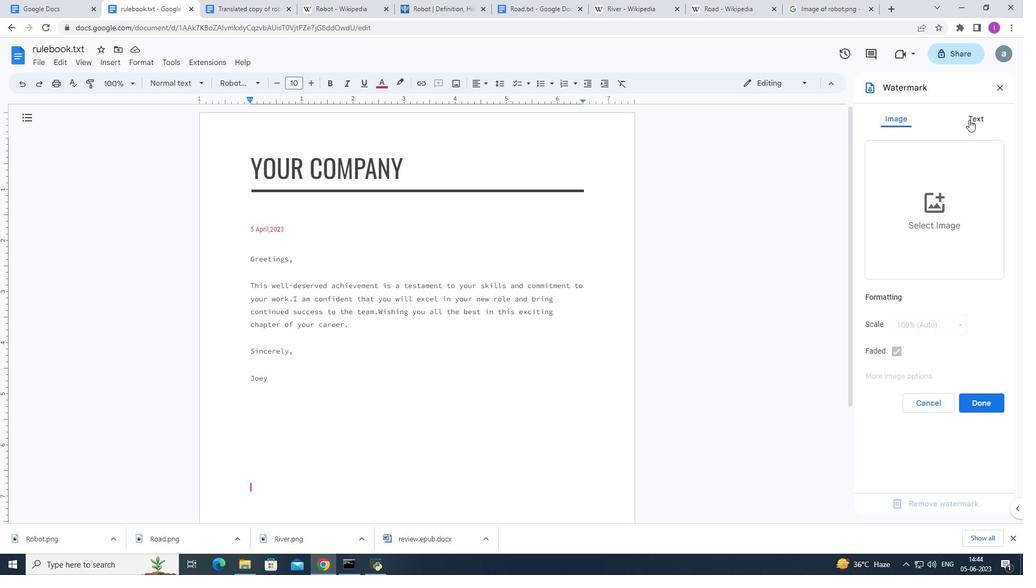 
Action: Mouse moved to (941, 150)
Screenshot: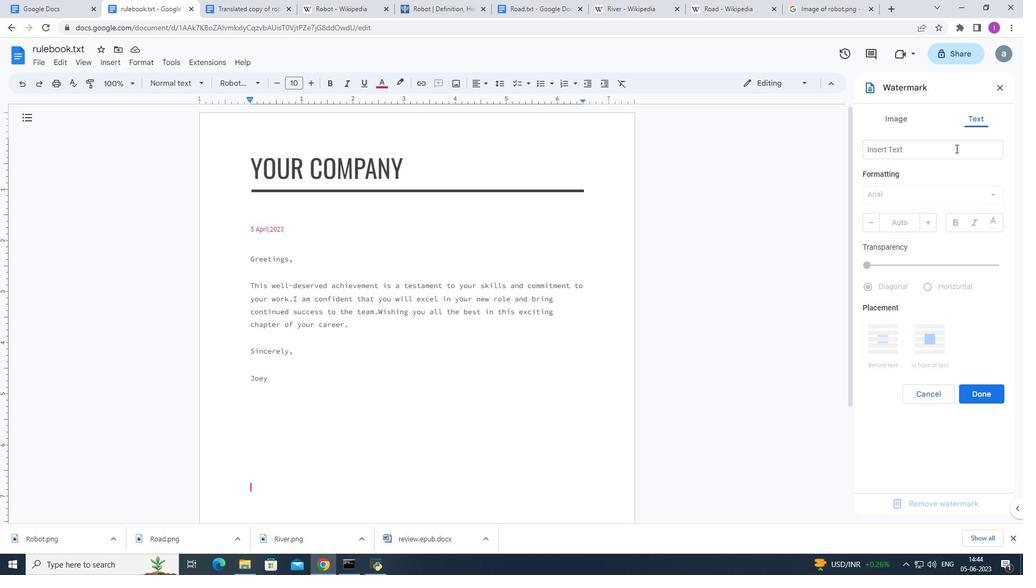 
Action: Mouse pressed left at (941, 150)
Screenshot: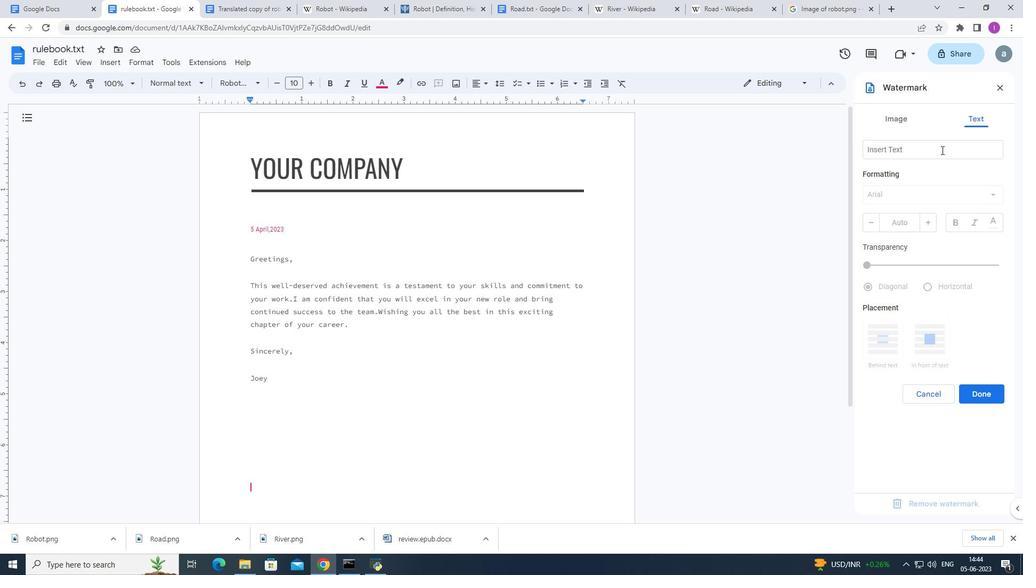 
Action: Mouse moved to (1024, 126)
Screenshot: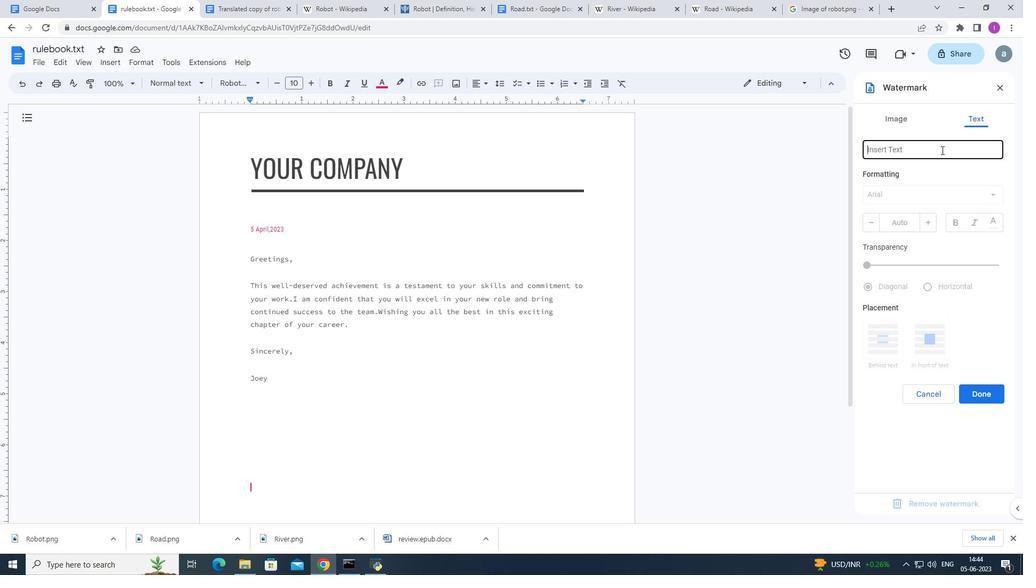 
Action: Key pressed <Key.shift>Relience
Screenshot: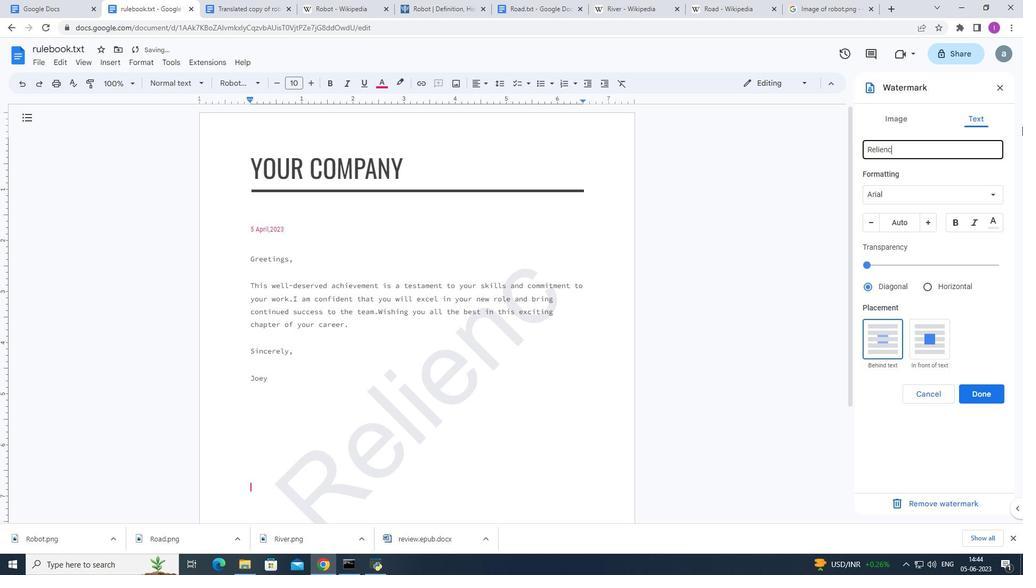 
Action: Mouse moved to (995, 193)
Screenshot: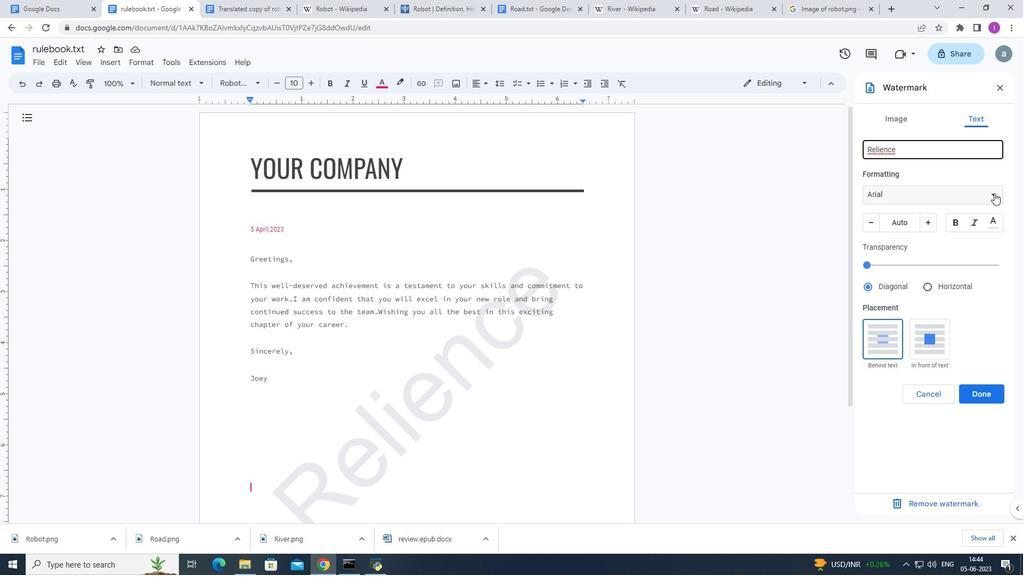 
Action: Mouse pressed left at (995, 193)
Screenshot: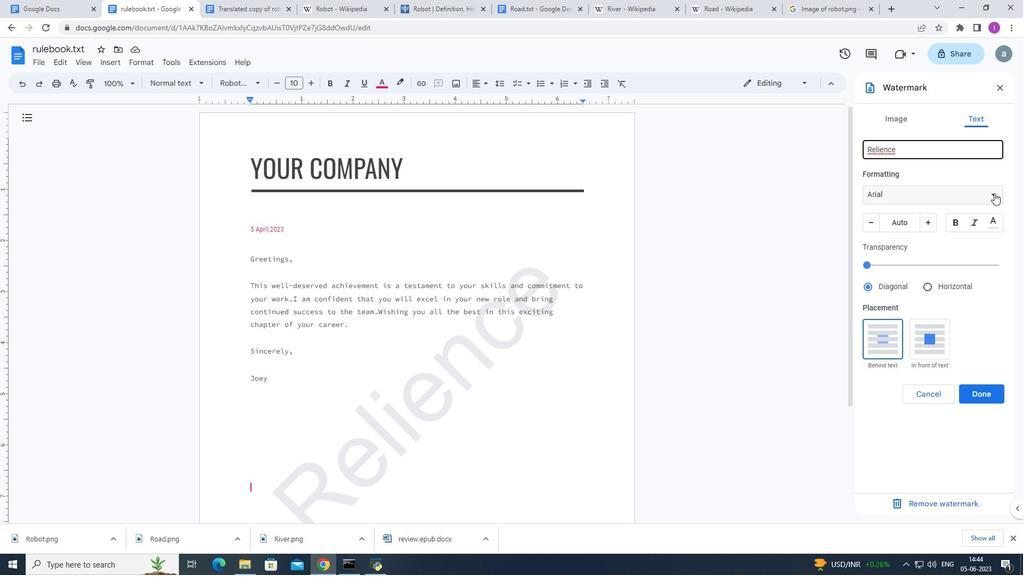 
Action: Mouse moved to (907, 277)
Screenshot: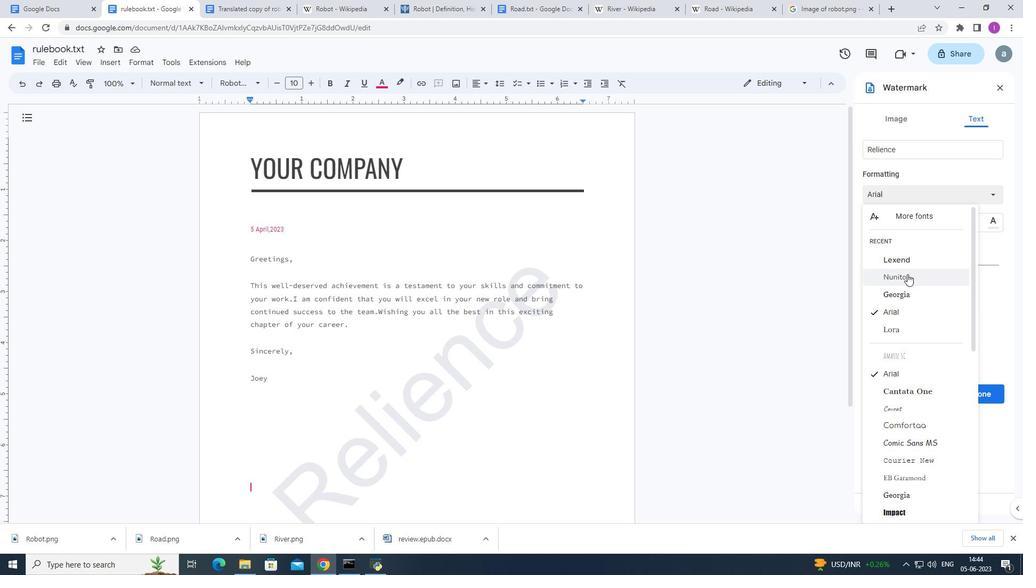 
Action: Mouse pressed left at (907, 277)
Screenshot: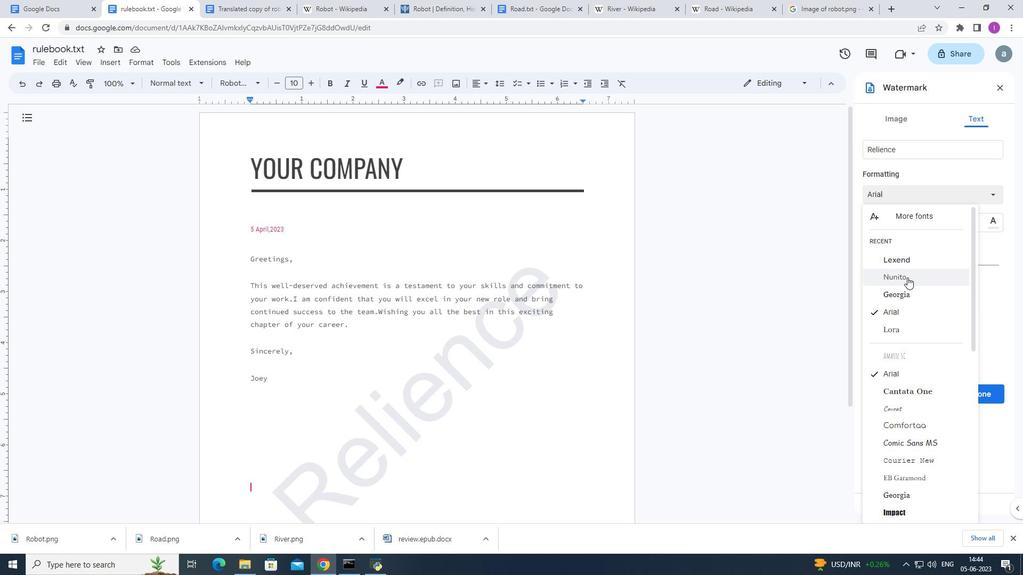 
Action: Mouse moved to (913, 222)
Screenshot: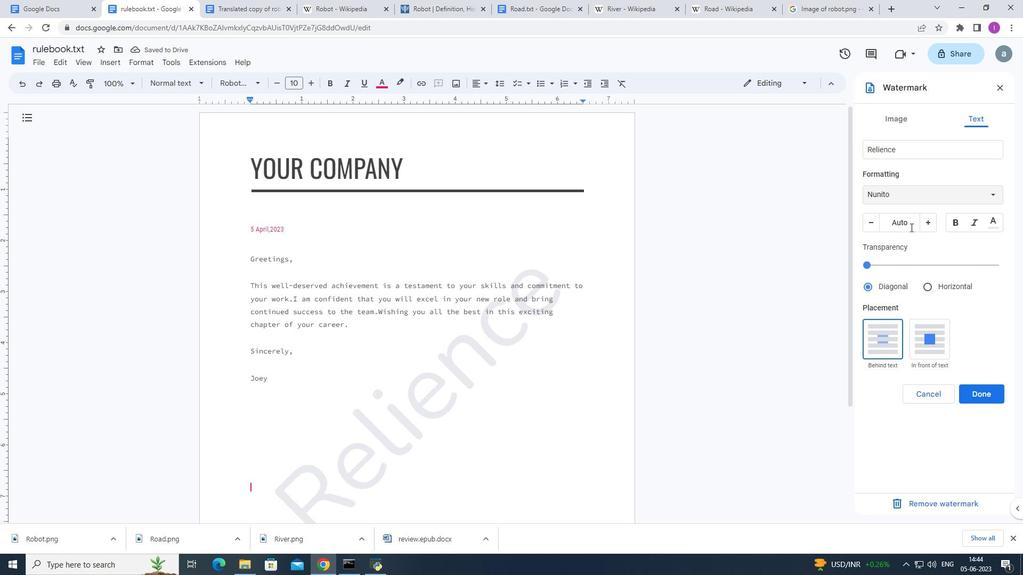 
Action: Mouse pressed left at (913, 222)
Screenshot: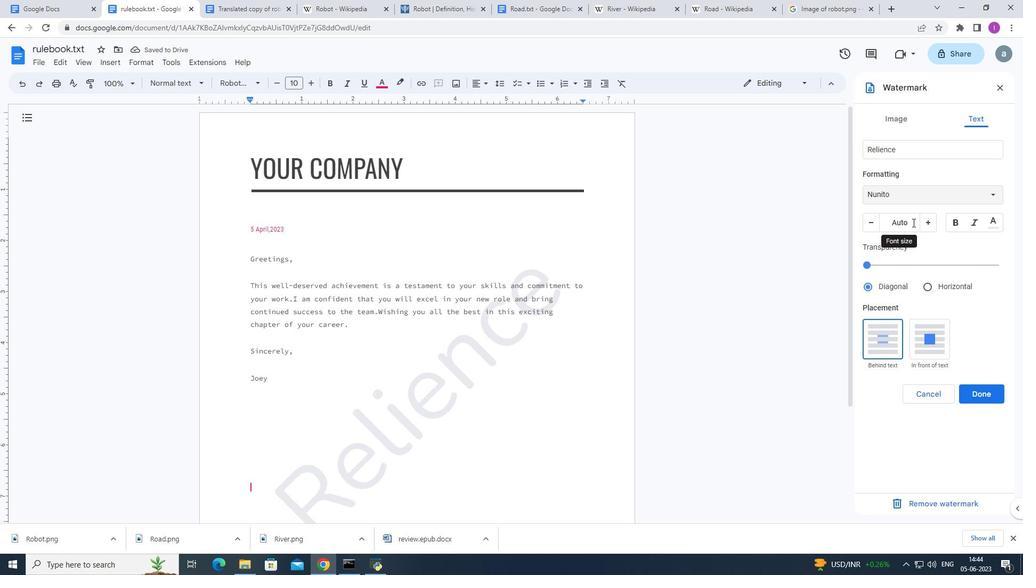 
Action: Mouse moved to (898, 253)
Screenshot: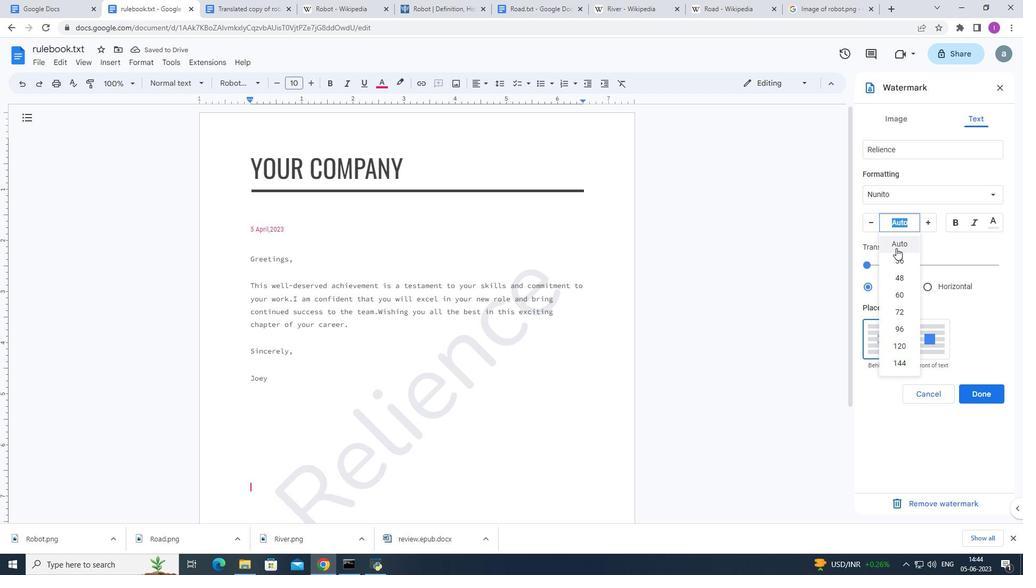
Action: Key pressed 117
Screenshot: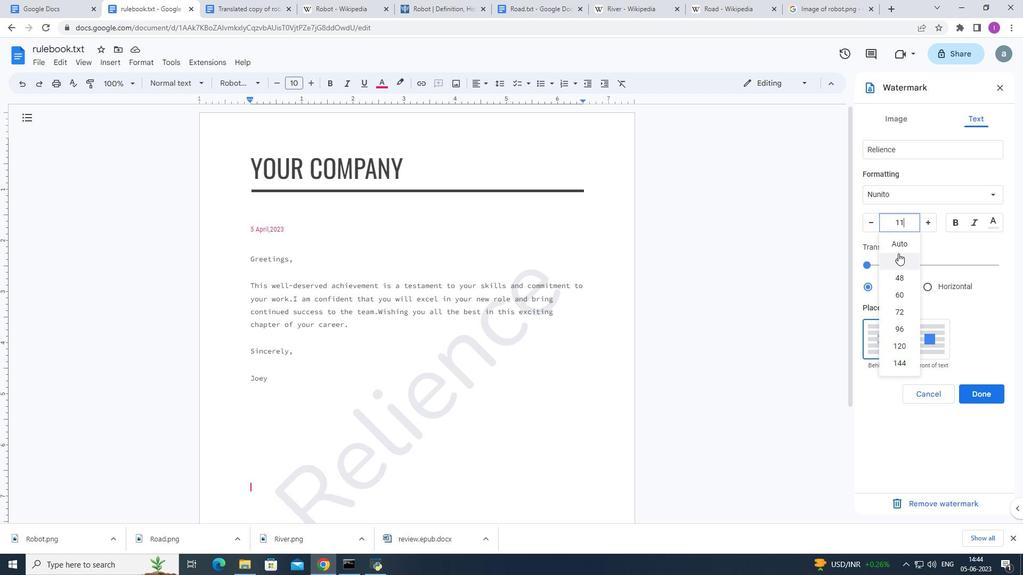
Action: Mouse moved to (929, 424)
Screenshot: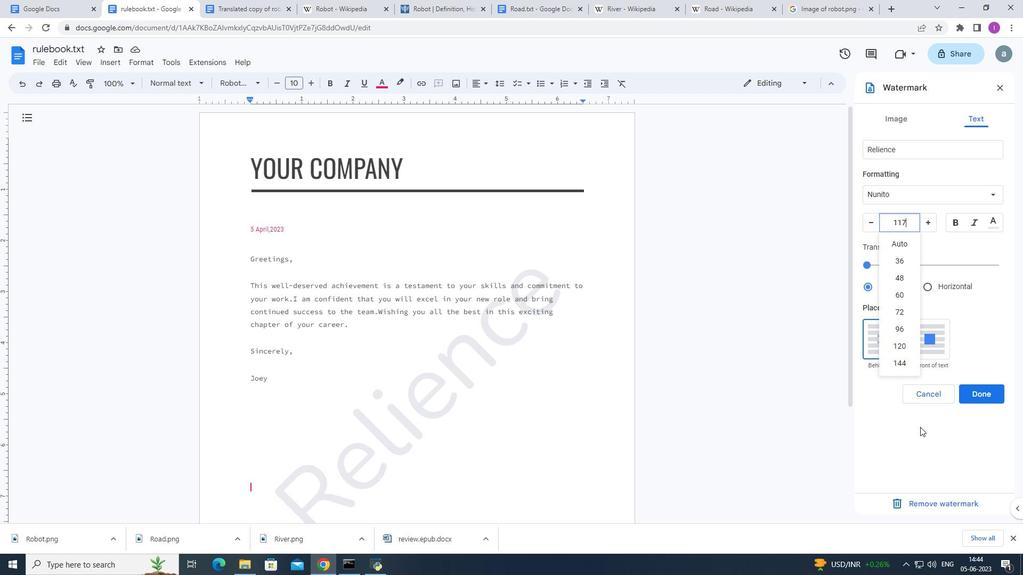 
Action: Mouse pressed left at (929, 424)
Screenshot: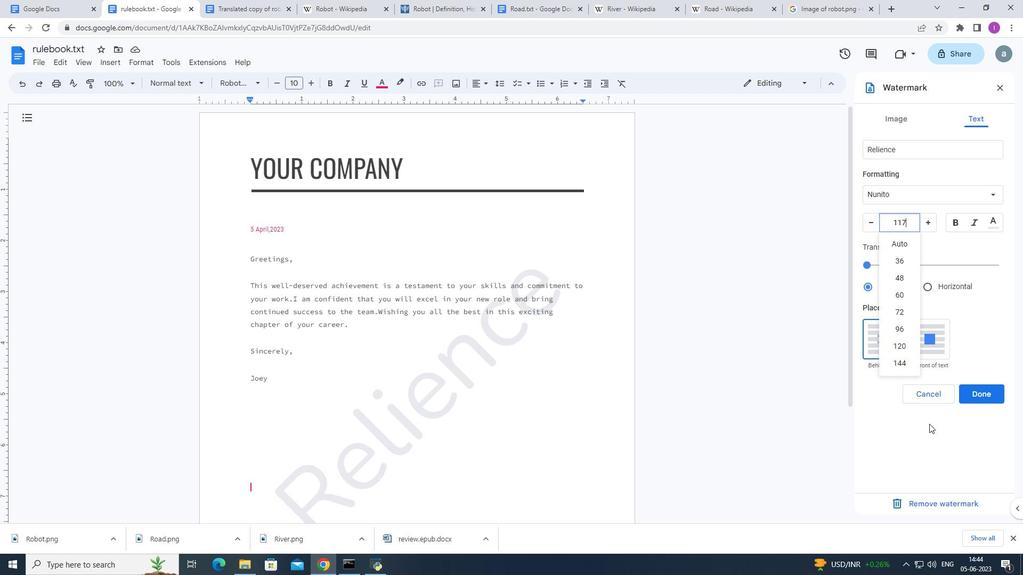 
Action: Mouse moved to (886, 286)
Screenshot: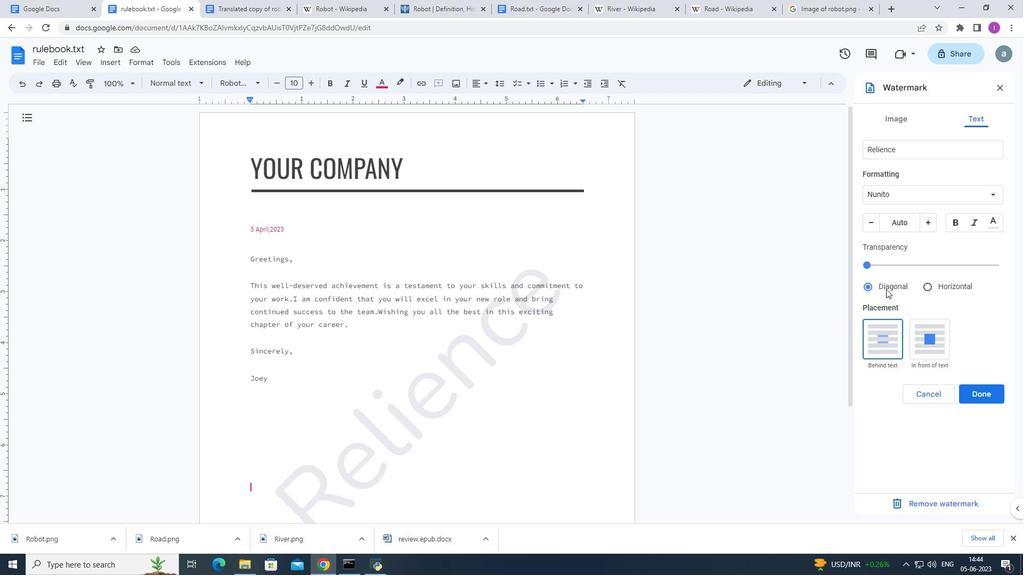 
Action: Mouse pressed left at (886, 286)
Screenshot: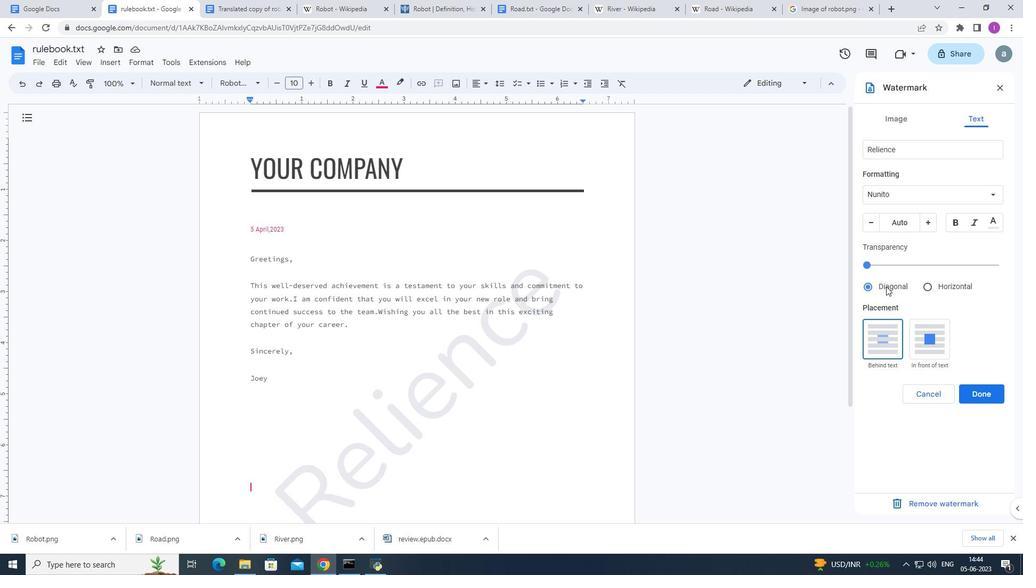 
Action: Mouse moved to (993, 389)
Screenshot: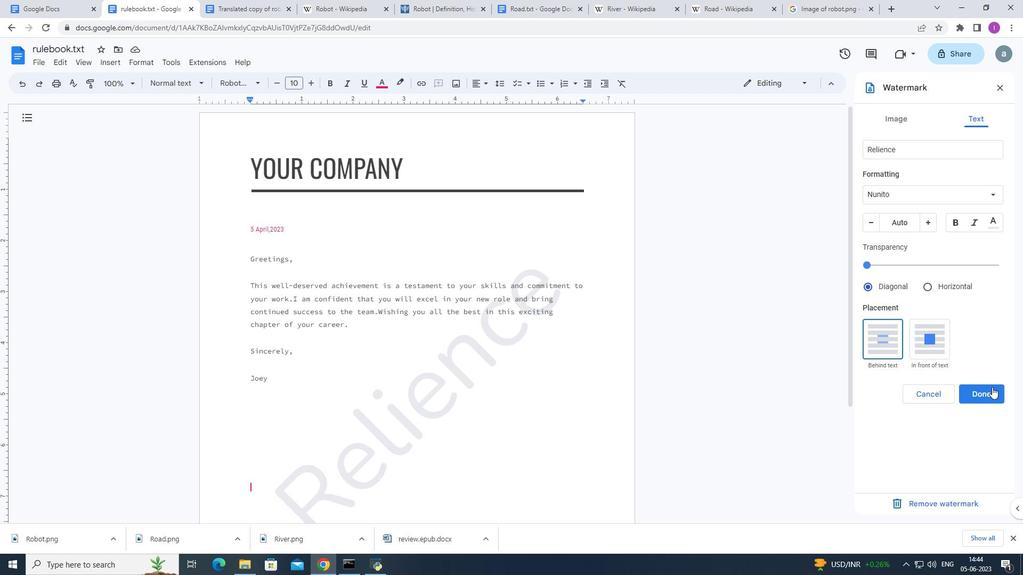
Action: Mouse pressed left at (993, 389)
Screenshot: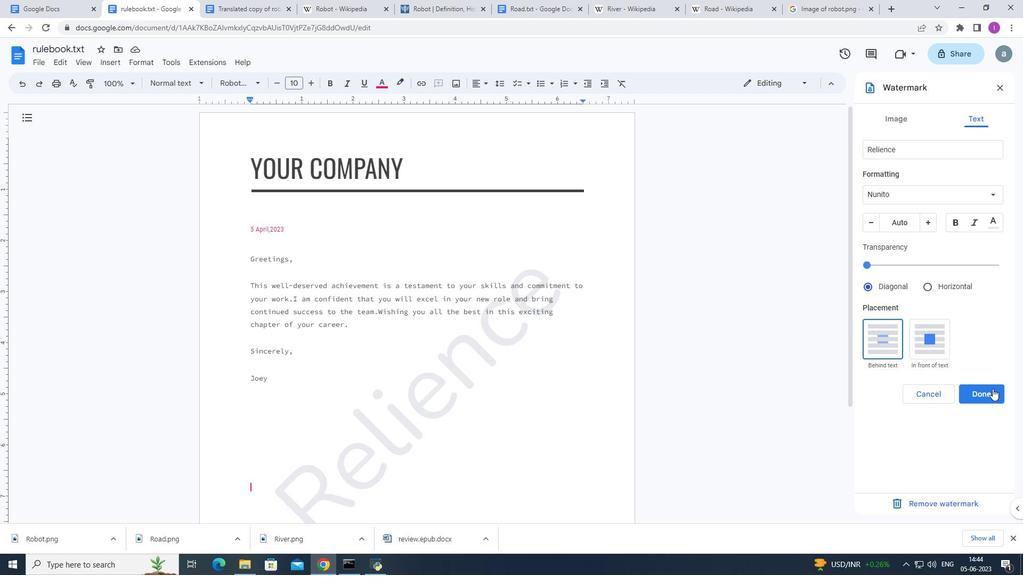
Action: Mouse moved to (472, 386)
Screenshot: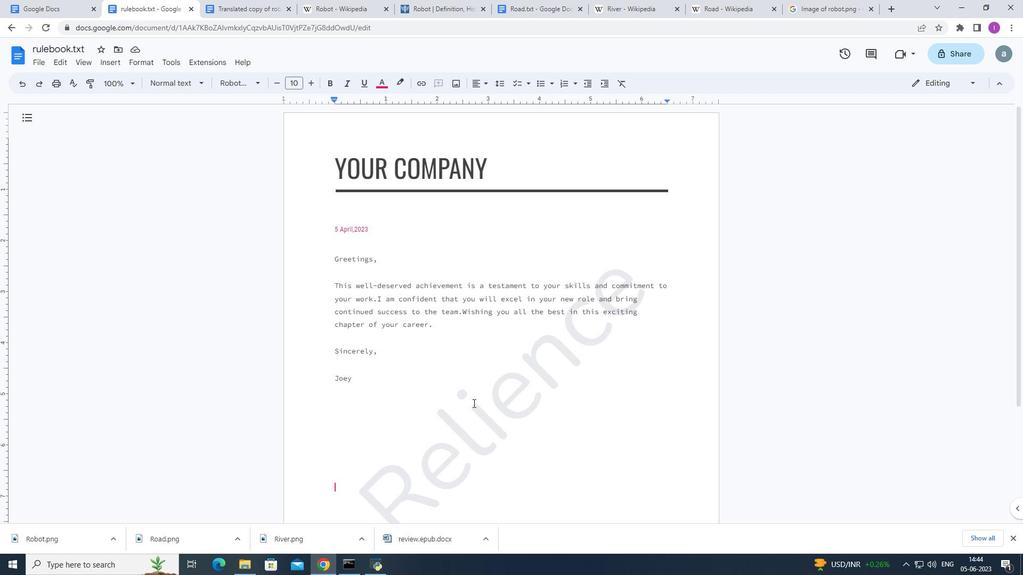 
Action: Mouse scrolled (472, 385) with delta (0, 0)
Screenshot: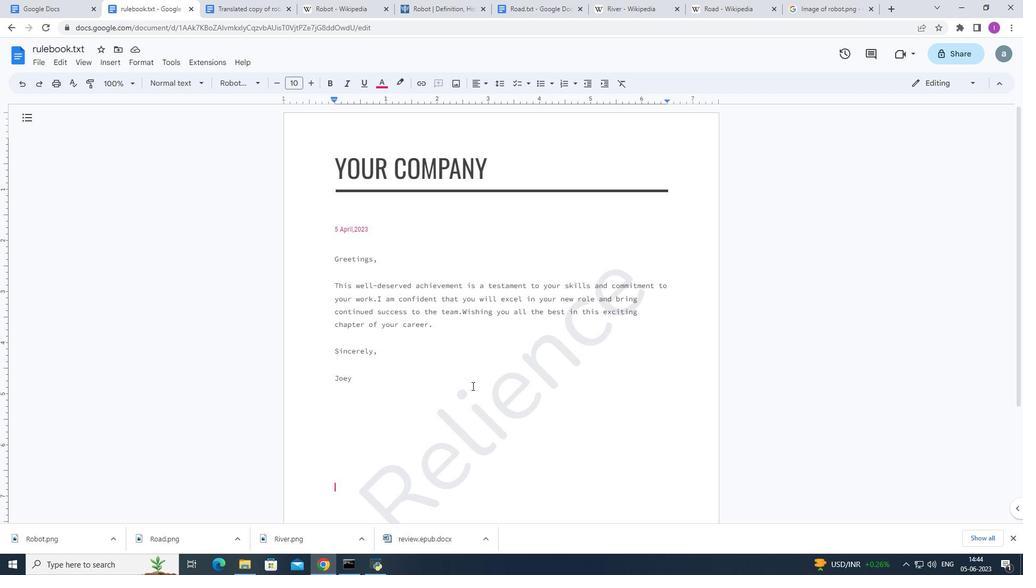 
Action: Mouse scrolled (472, 385) with delta (0, 0)
Screenshot: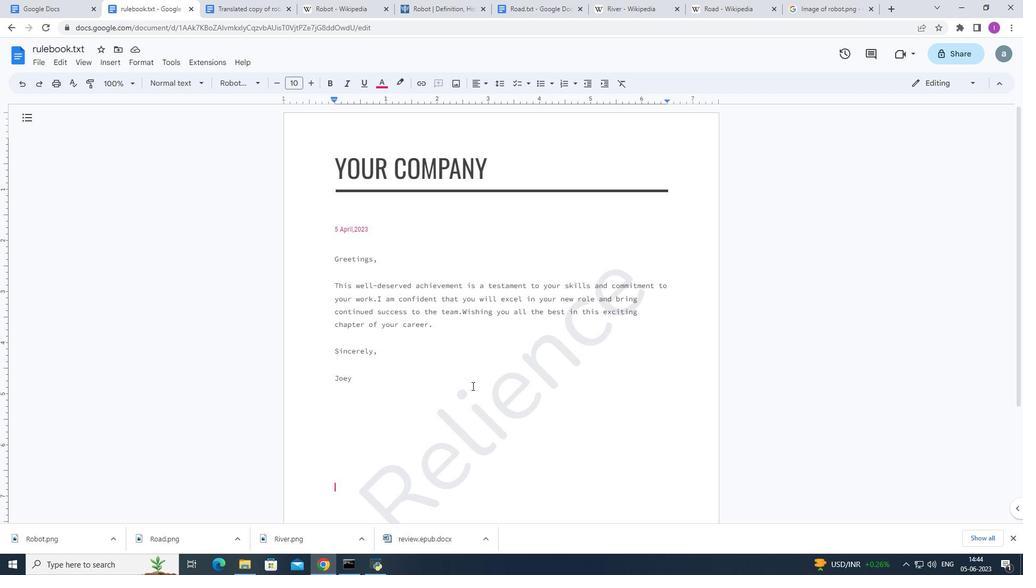 
Action: Mouse scrolled (472, 385) with delta (0, 0)
Screenshot: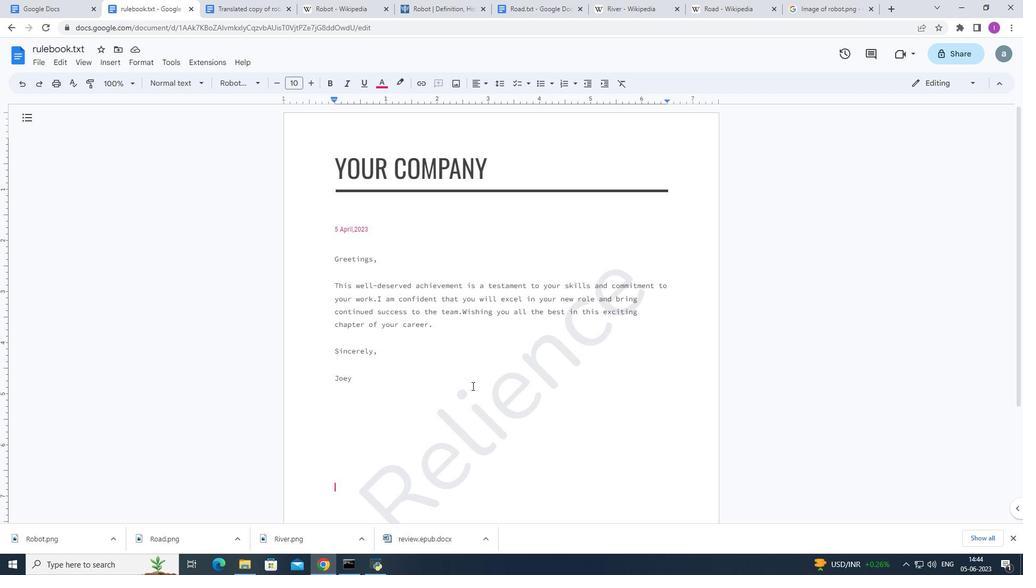 
Action: Mouse scrolled (472, 385) with delta (0, 0)
Screenshot: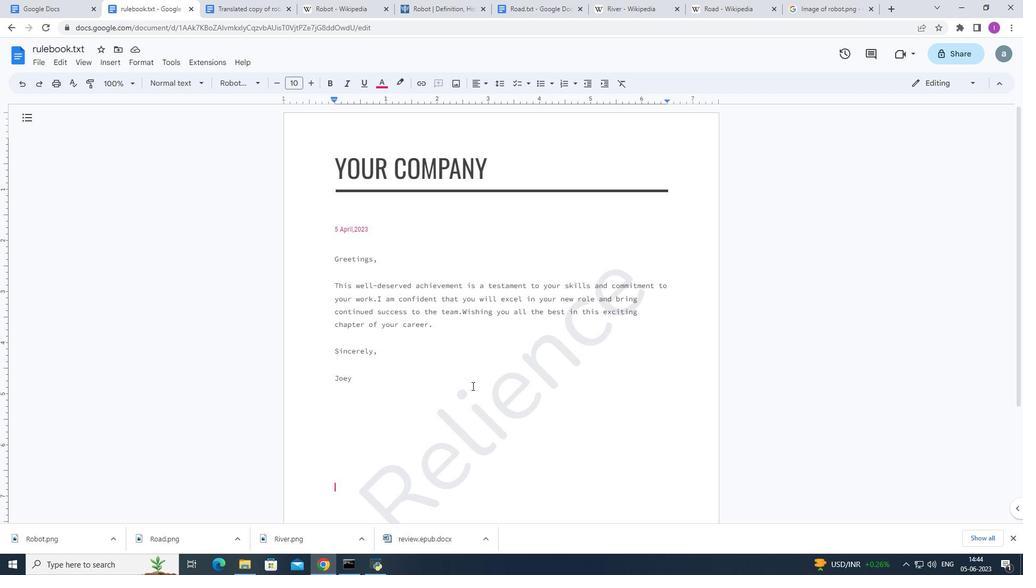 
Action: Mouse moved to (495, 372)
Screenshot: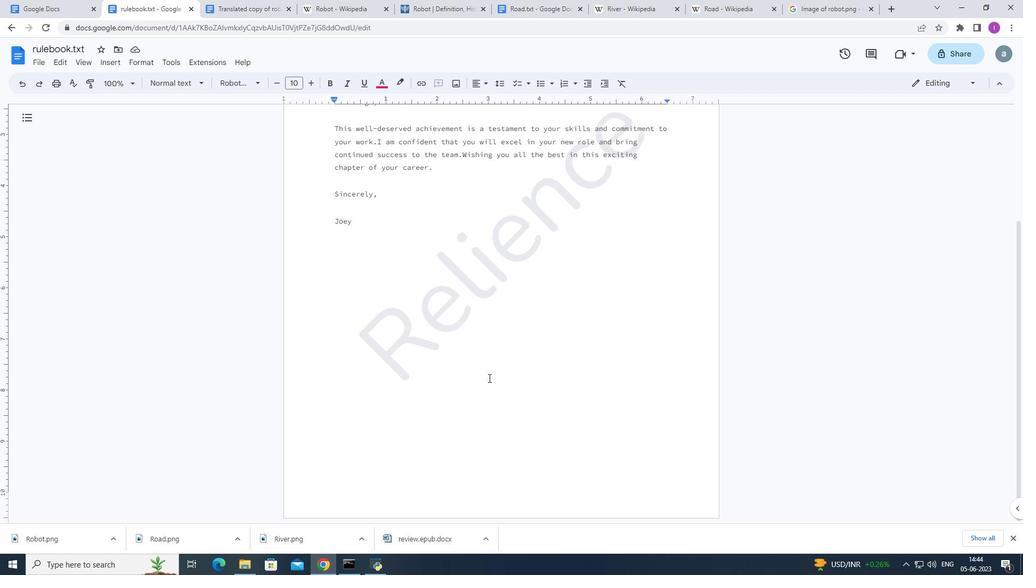 
Action: Mouse scrolled (495, 372) with delta (0, 0)
Screenshot: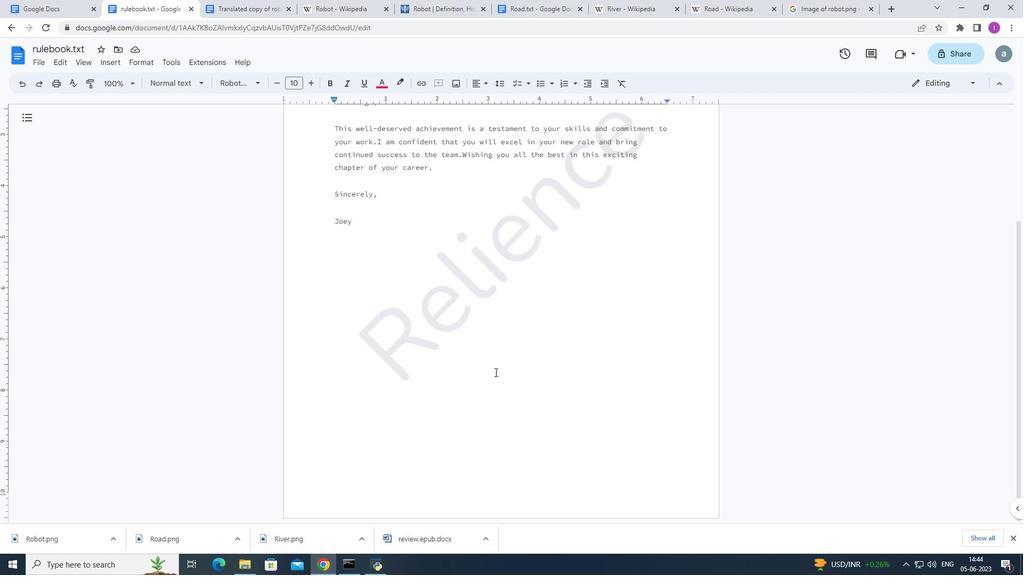 
Action: Mouse scrolled (495, 372) with delta (0, 0)
Screenshot: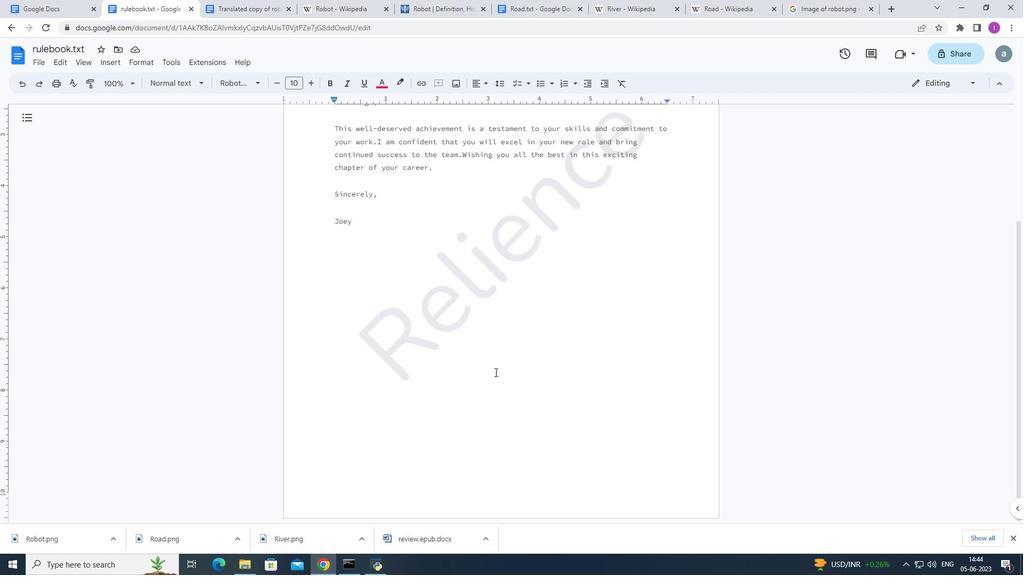 
Action: Mouse scrolled (495, 372) with delta (0, 0)
Screenshot: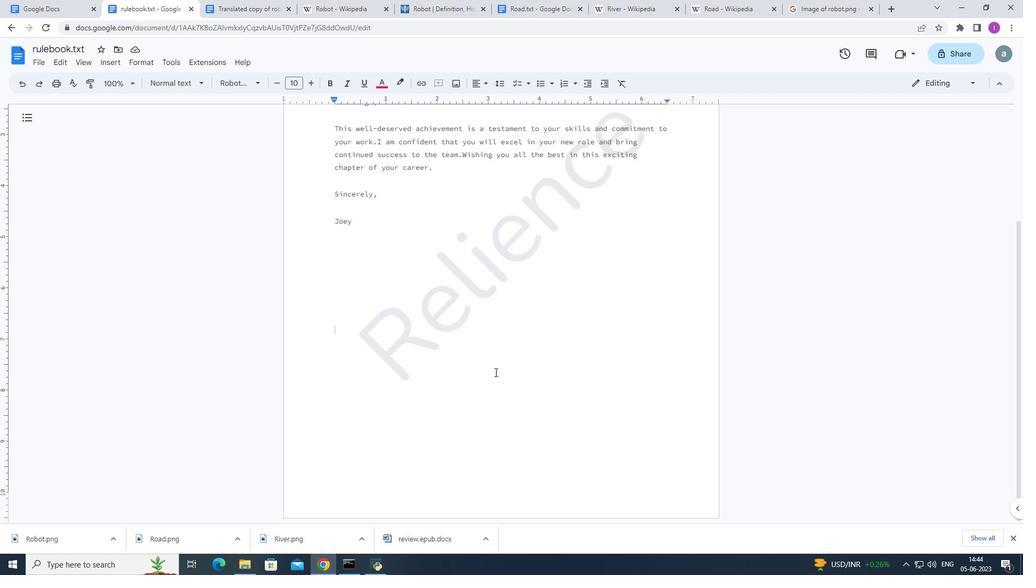 
Action: Mouse scrolled (495, 373) with delta (0, 0)
Screenshot: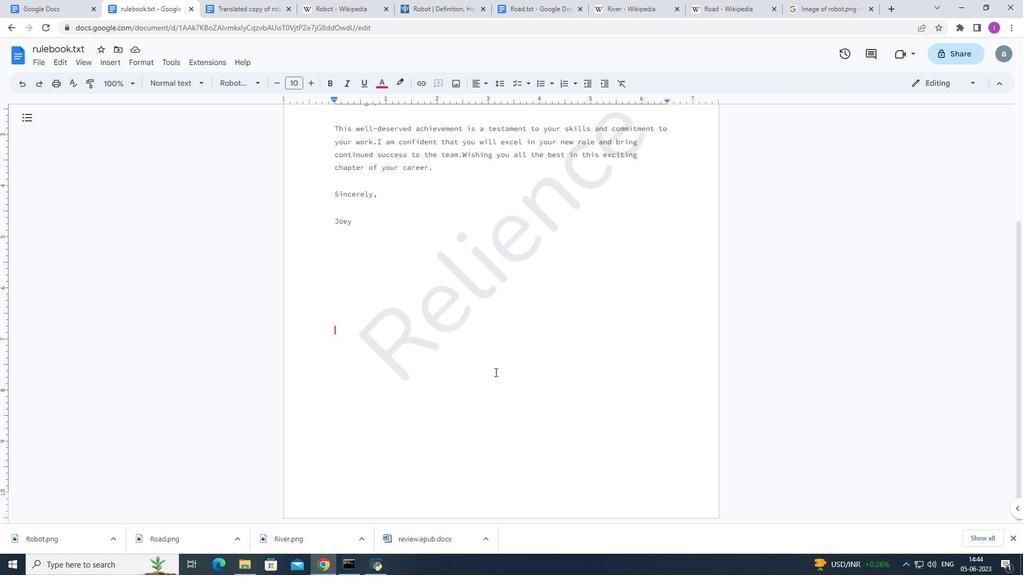 
Action: Mouse scrolled (495, 373) with delta (0, 0)
Screenshot: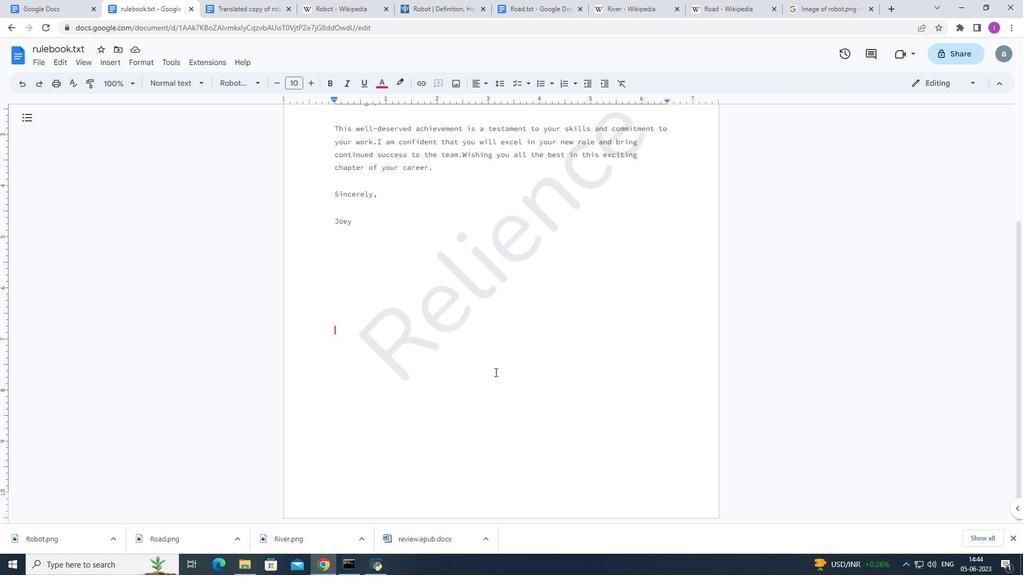 
Action: Mouse scrolled (495, 373) with delta (0, 0)
Screenshot: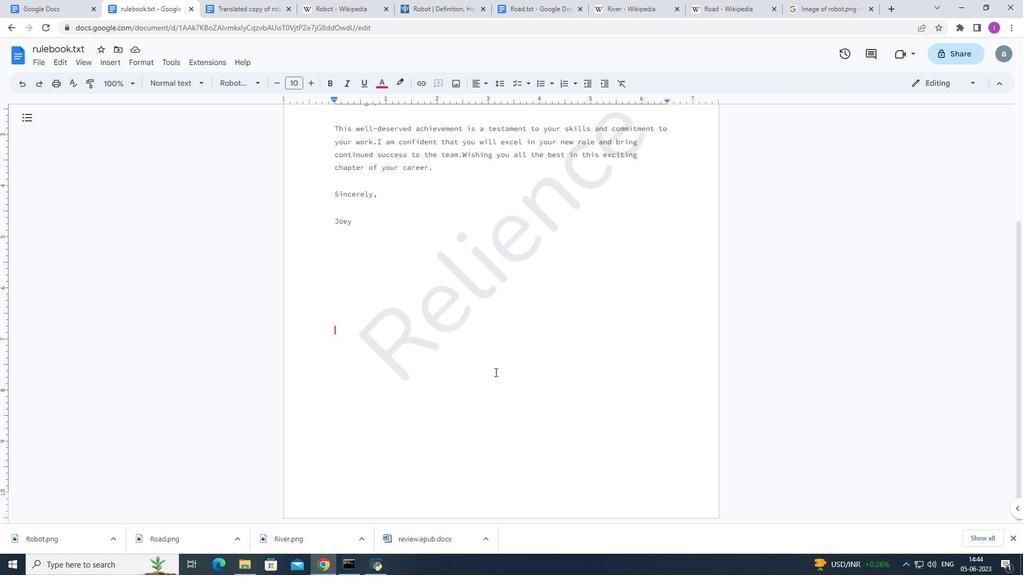 
Action: Mouse scrolled (495, 373) with delta (0, 0)
Screenshot: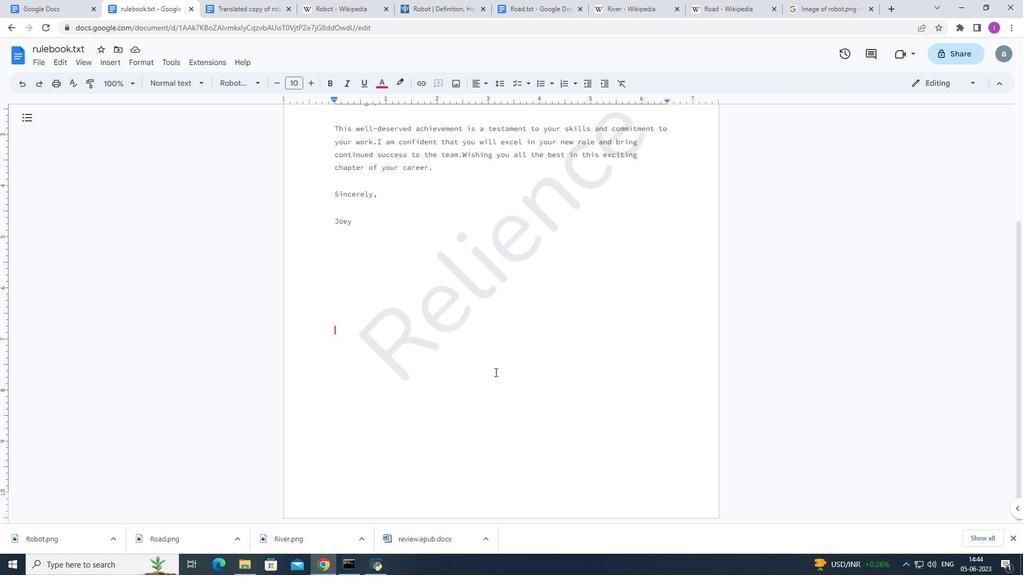 
Action: Mouse moved to (500, 281)
Screenshot: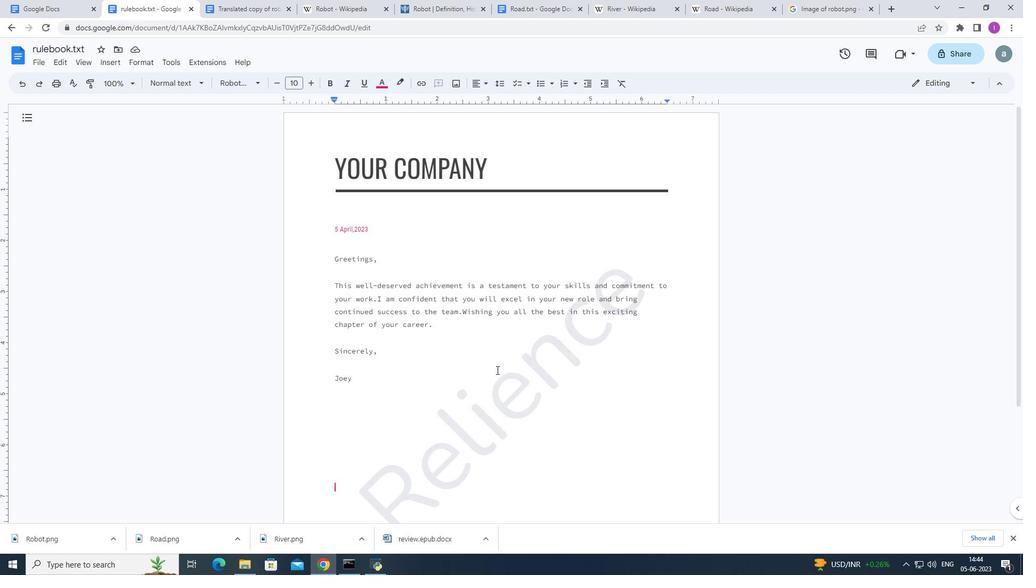 
